 Task: Find connections with filter location Frenda with filter topic #Marketingwith filter profile language English with filter current company Kronos Incorporated with filter school Presidency College with filter industry Wholesale Import and Export with filter service category Web Design with filter keywords title Scrum Master
Action: Mouse moved to (560, 78)
Screenshot: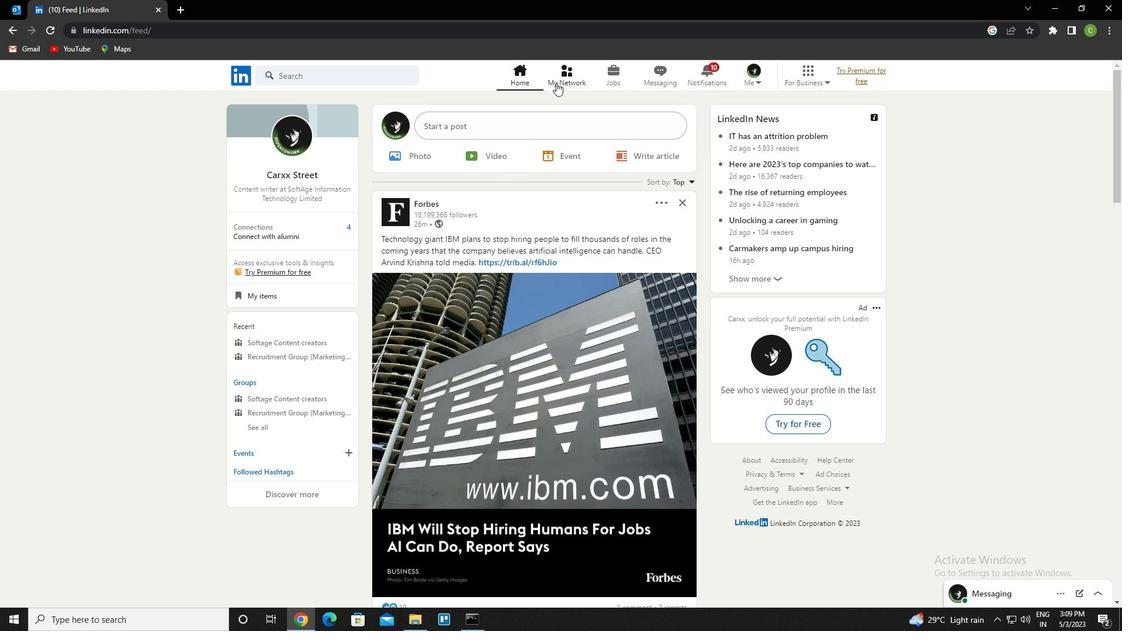 
Action: Mouse pressed left at (560, 78)
Screenshot: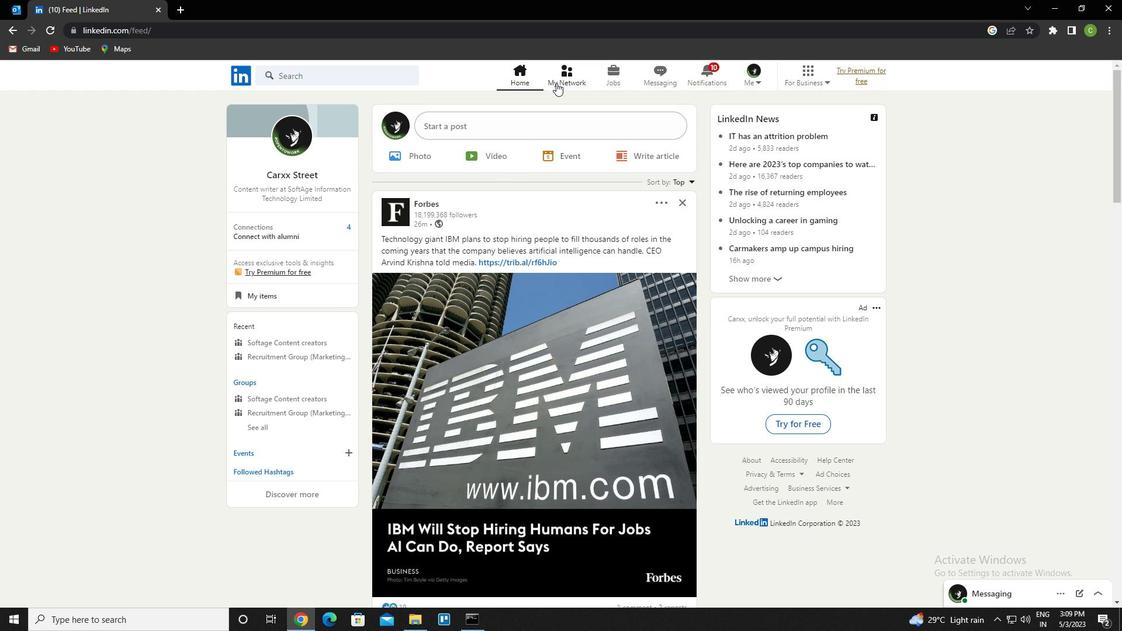 
Action: Mouse moved to (360, 145)
Screenshot: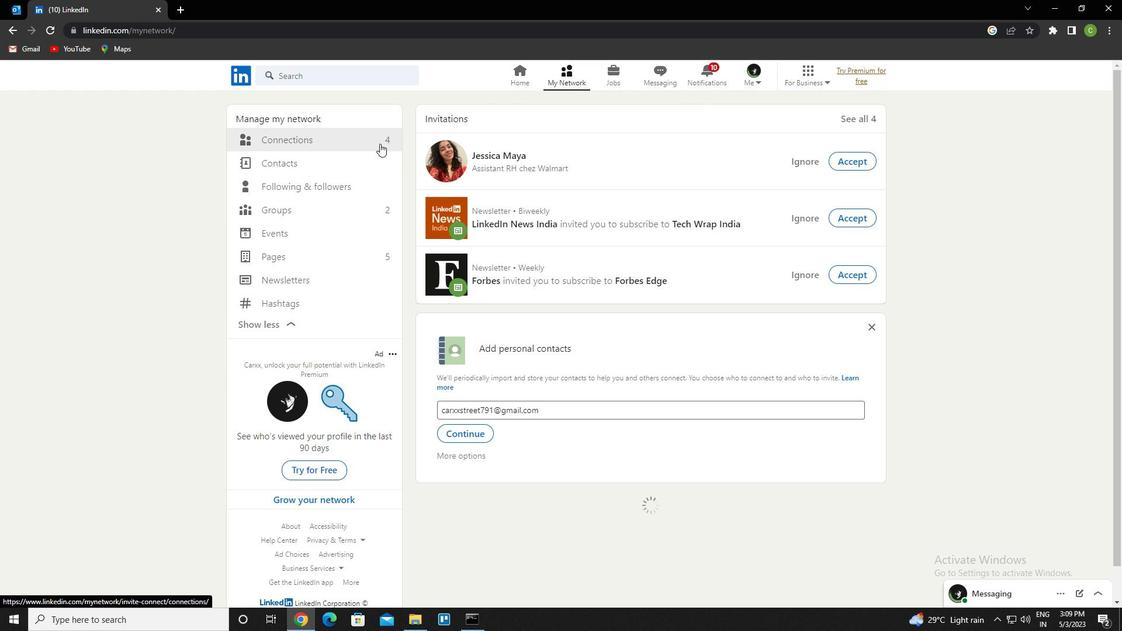 
Action: Mouse pressed left at (360, 145)
Screenshot: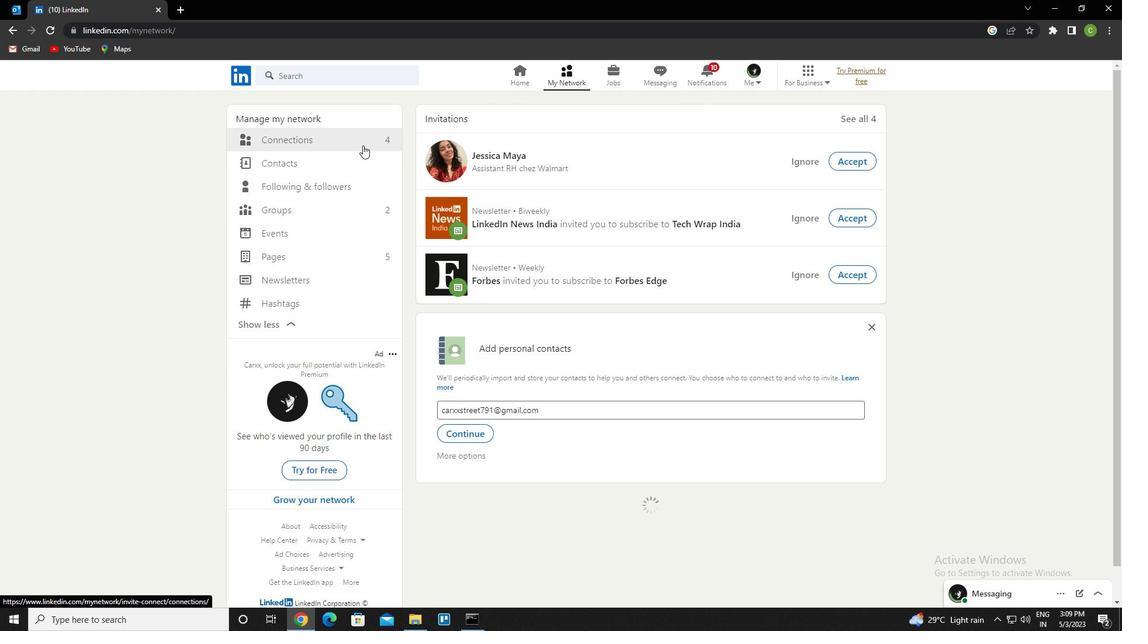 
Action: Mouse moved to (649, 143)
Screenshot: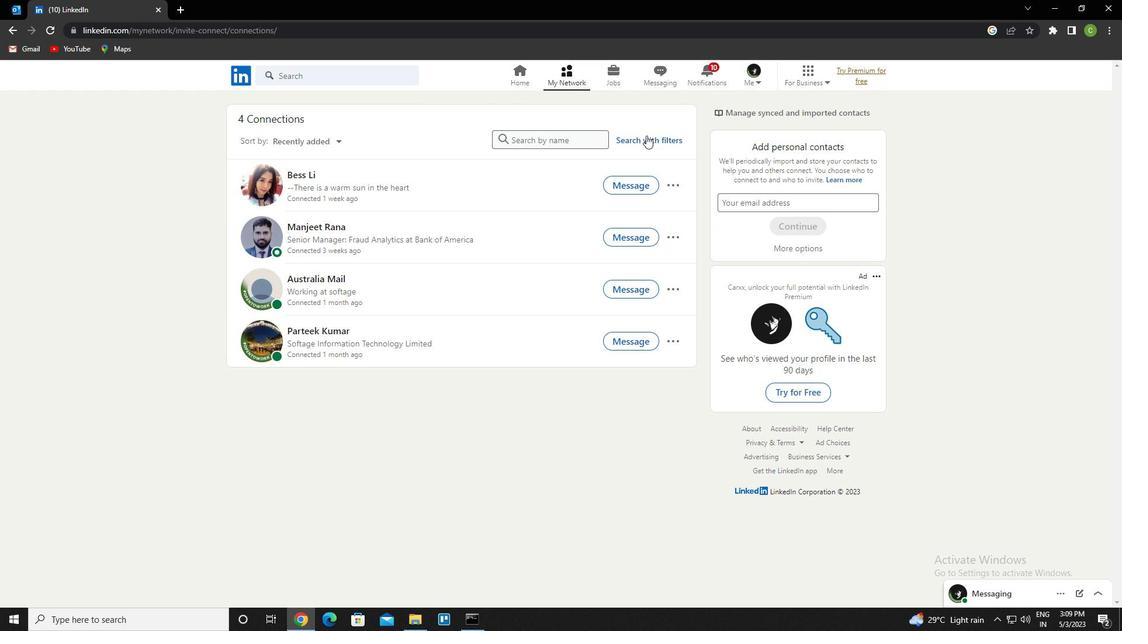 
Action: Mouse pressed left at (649, 143)
Screenshot: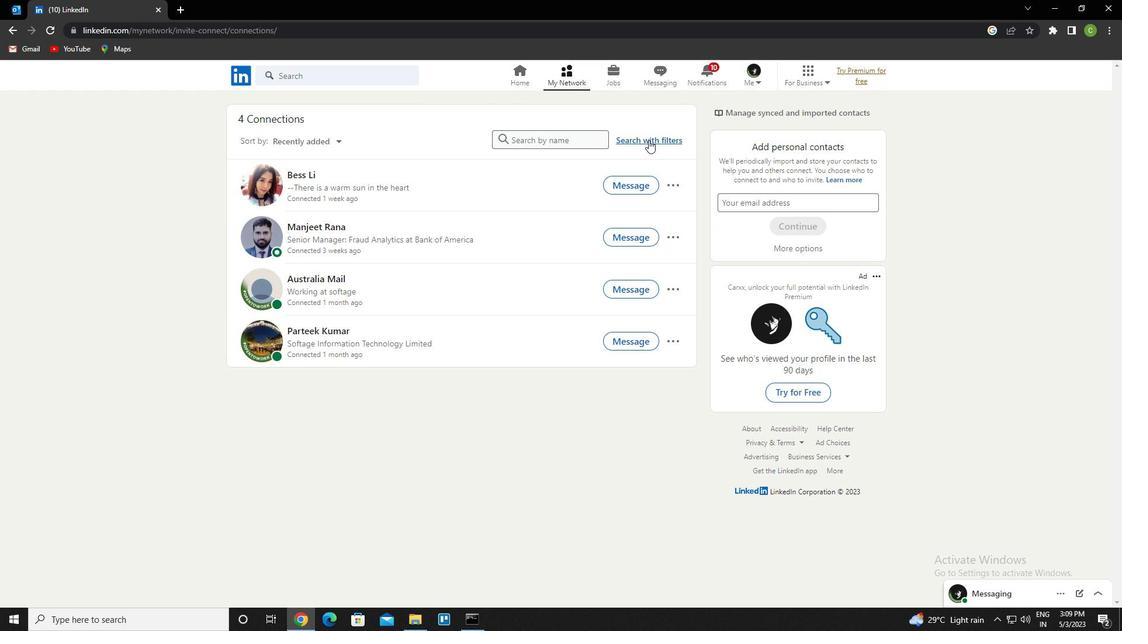 
Action: Mouse moved to (605, 114)
Screenshot: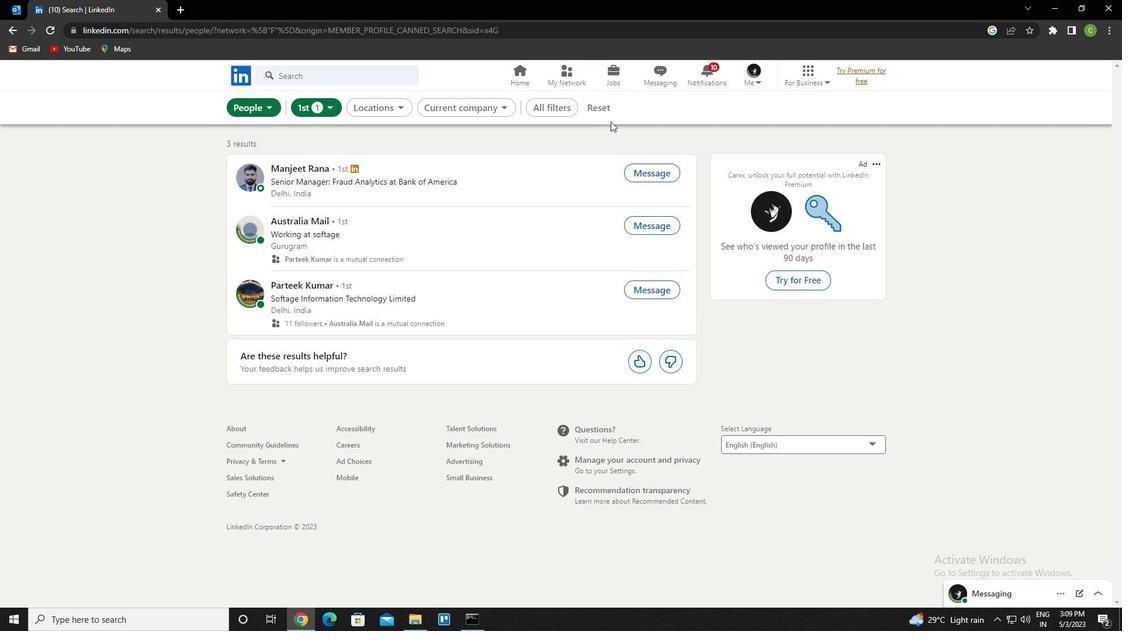 
Action: Mouse pressed left at (605, 114)
Screenshot: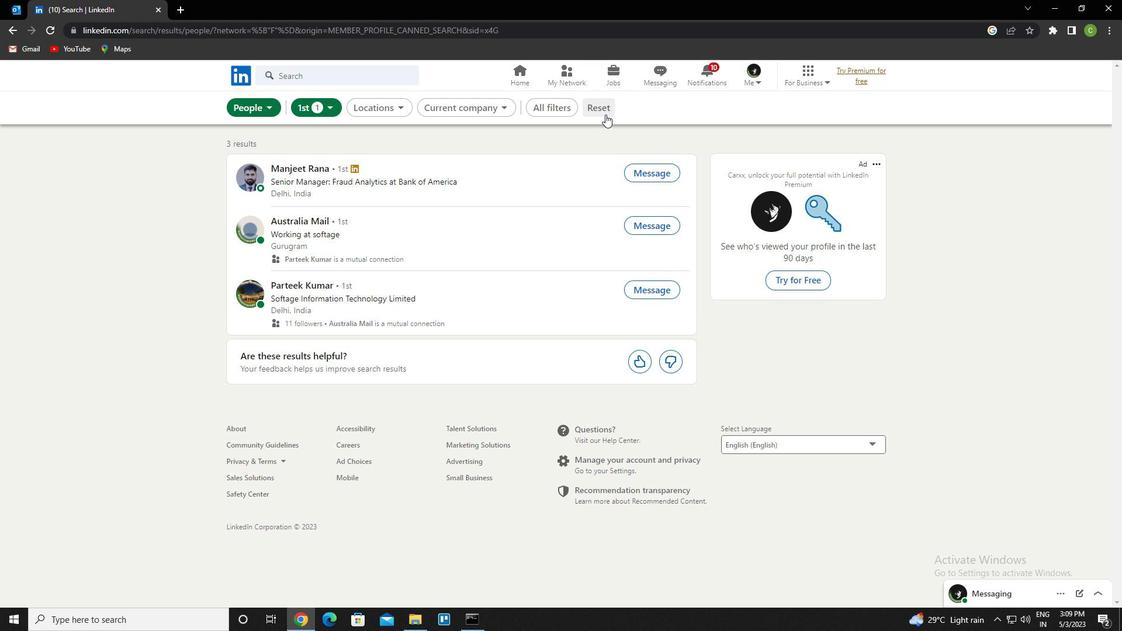 
Action: Mouse moved to (588, 105)
Screenshot: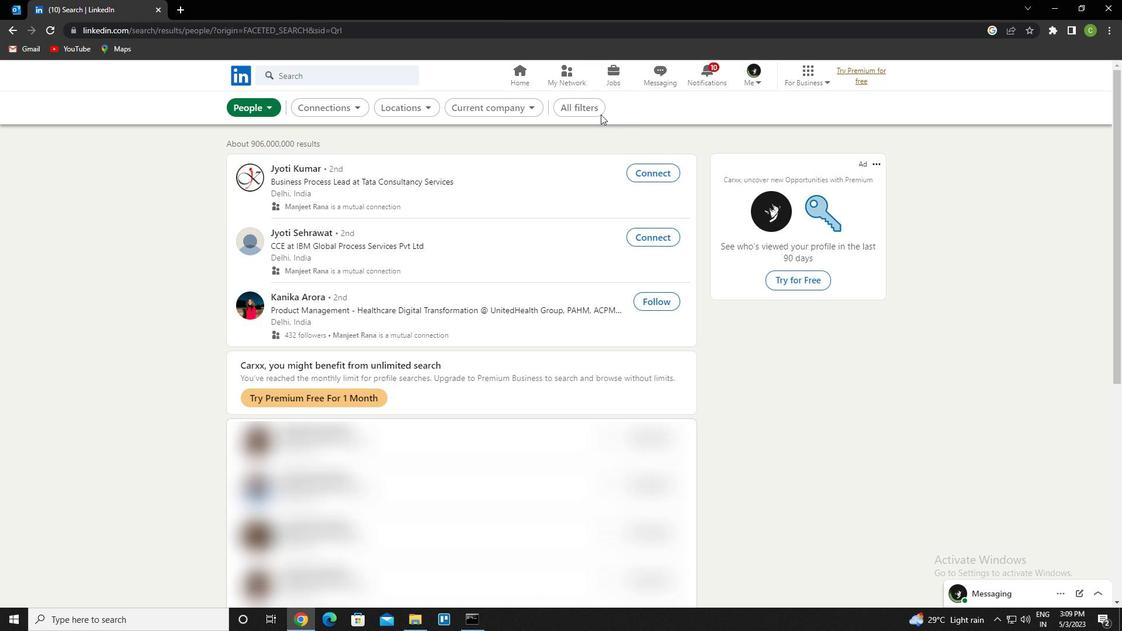 
Action: Mouse pressed left at (588, 105)
Screenshot: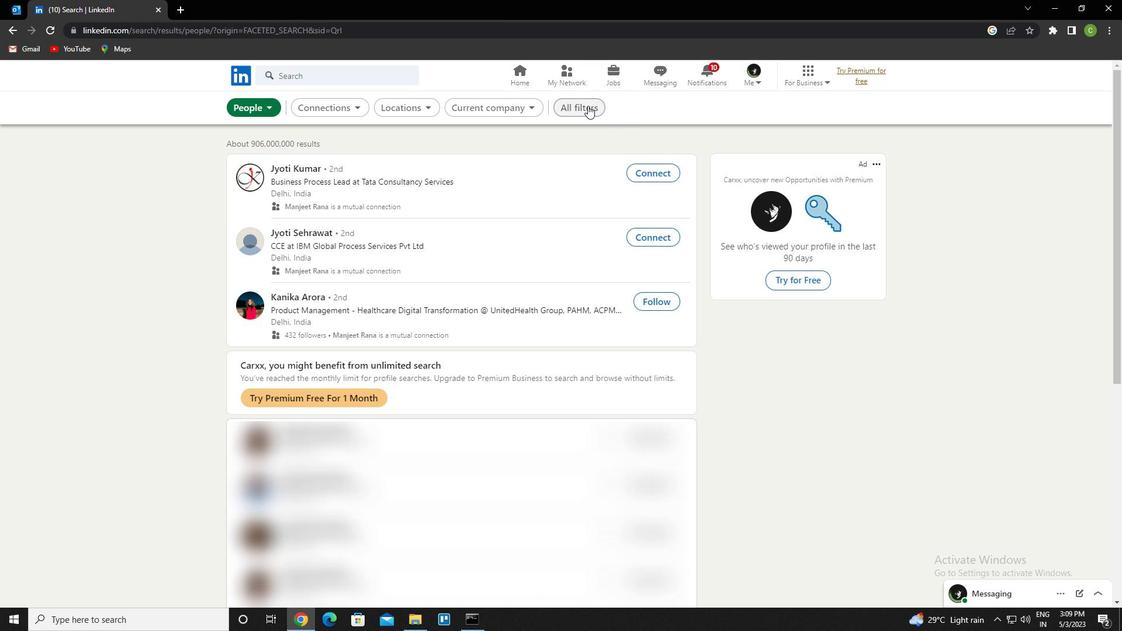 
Action: Mouse moved to (947, 381)
Screenshot: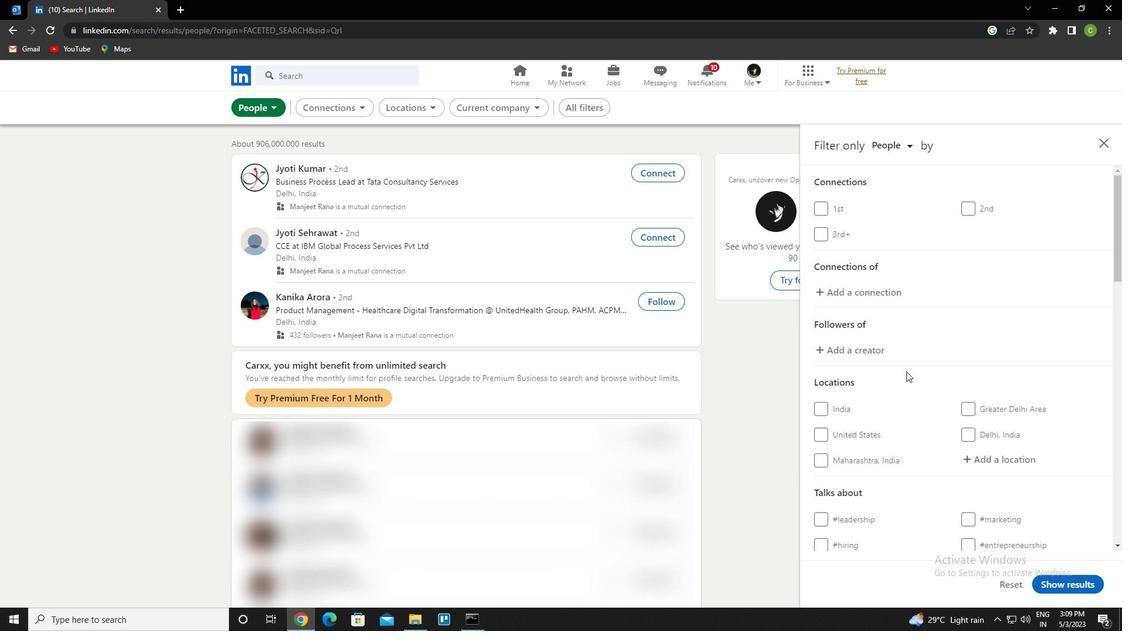 
Action: Mouse scrolled (947, 380) with delta (0, 0)
Screenshot: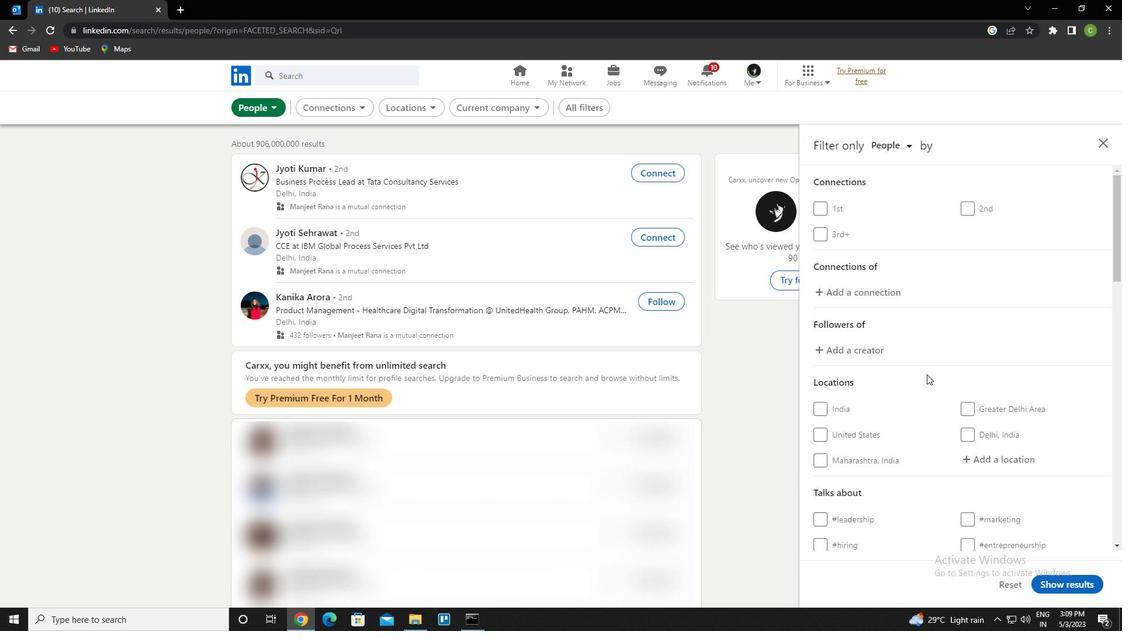 
Action: Mouse moved to (947, 381)
Screenshot: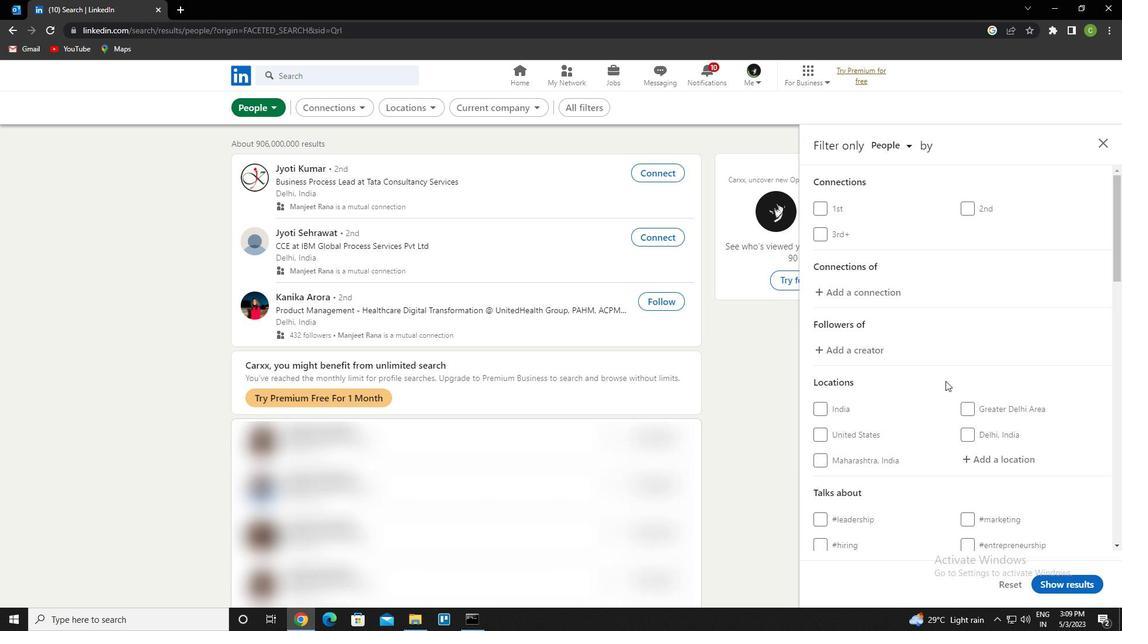 
Action: Mouse scrolled (947, 380) with delta (0, 0)
Screenshot: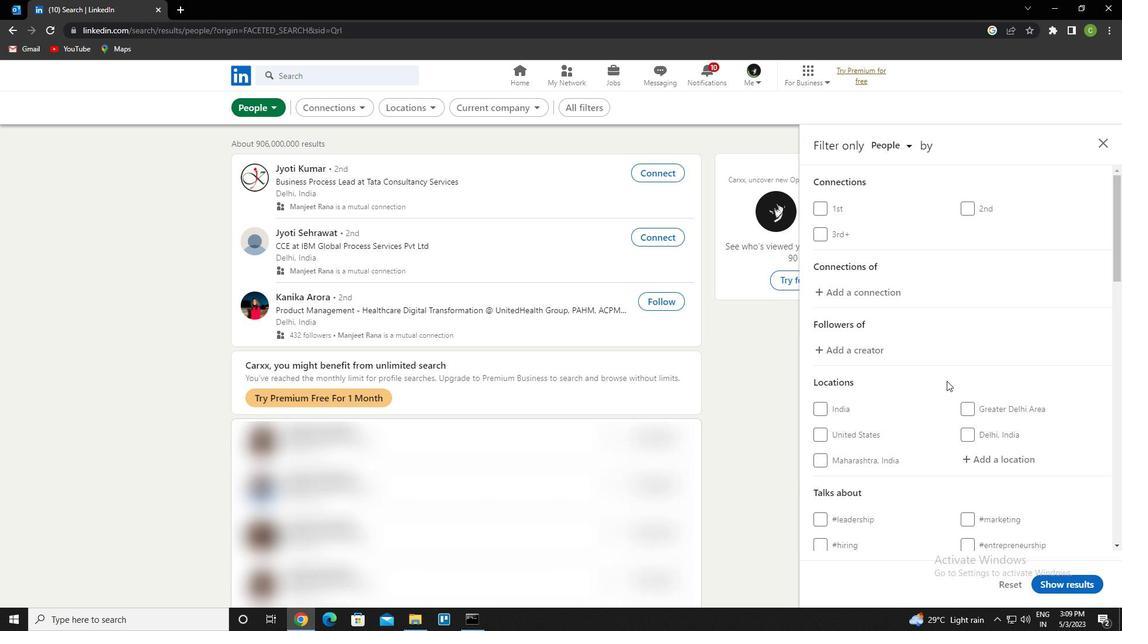 
Action: Mouse moved to (991, 340)
Screenshot: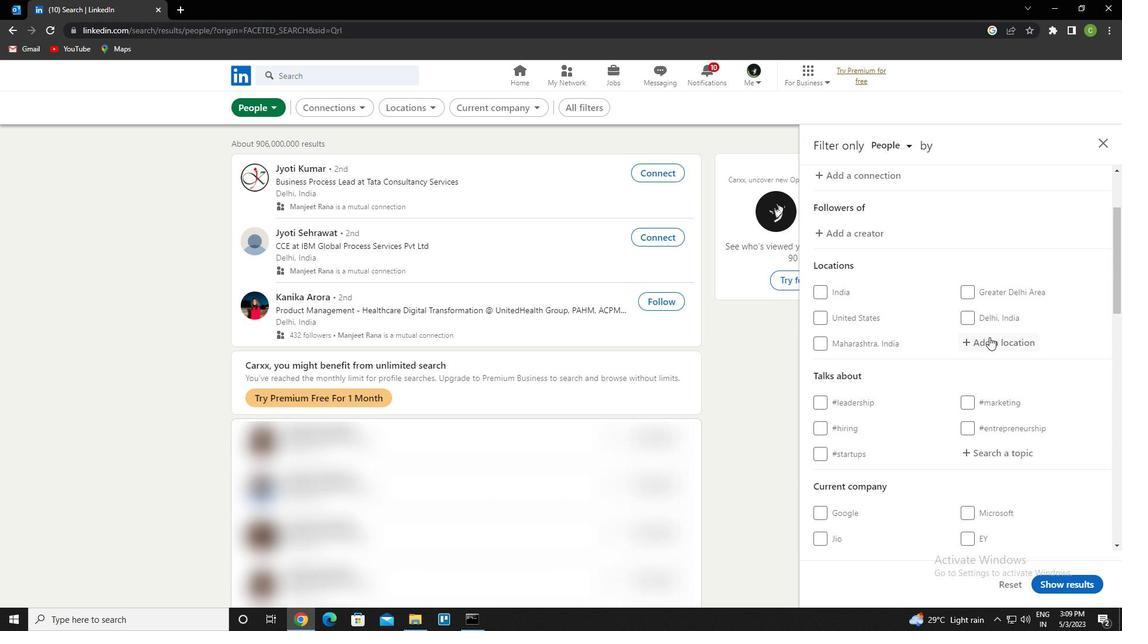 
Action: Mouse pressed left at (991, 340)
Screenshot: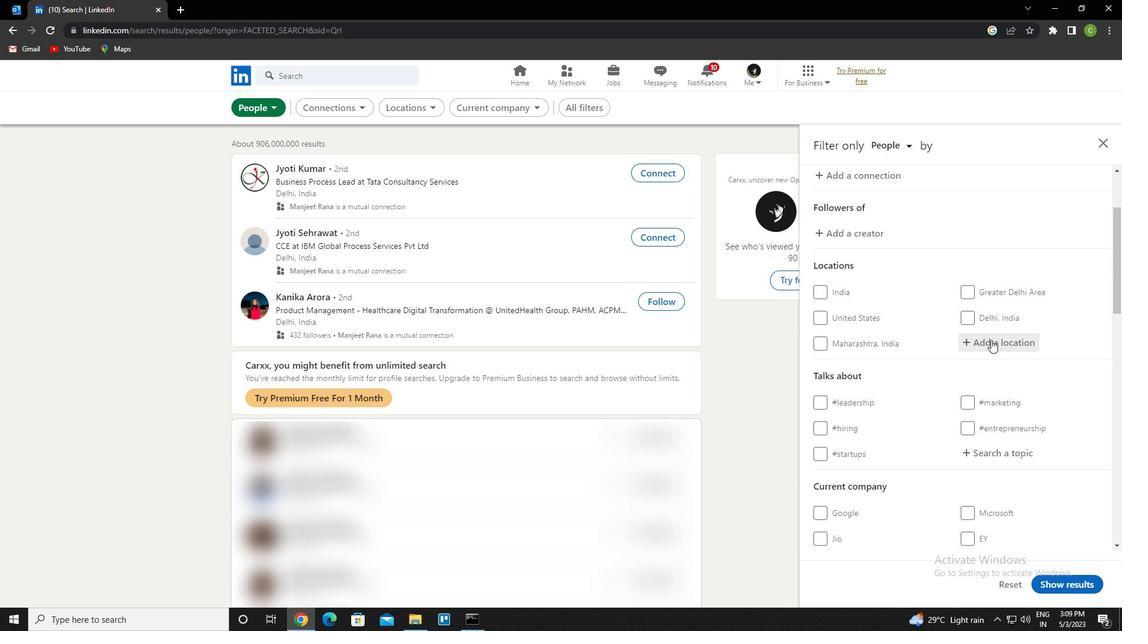 
Action: Key pressed <Key.caps_lock>f<Key.caps_lock>renda<Key.down><Key.enter>
Screenshot: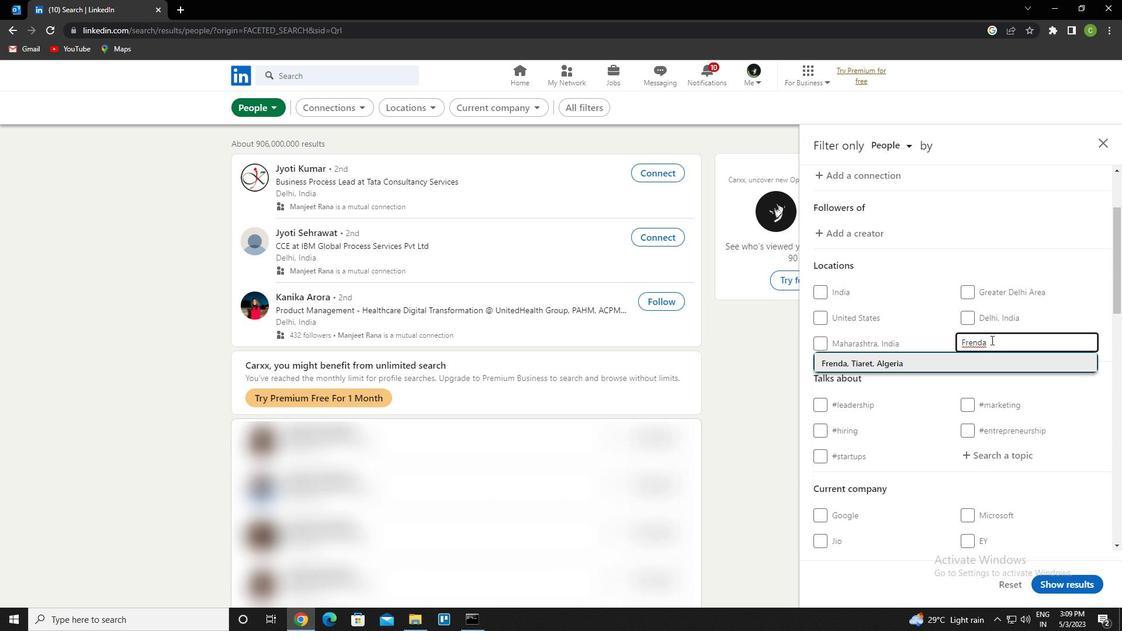 
Action: Mouse scrolled (991, 339) with delta (0, 0)
Screenshot: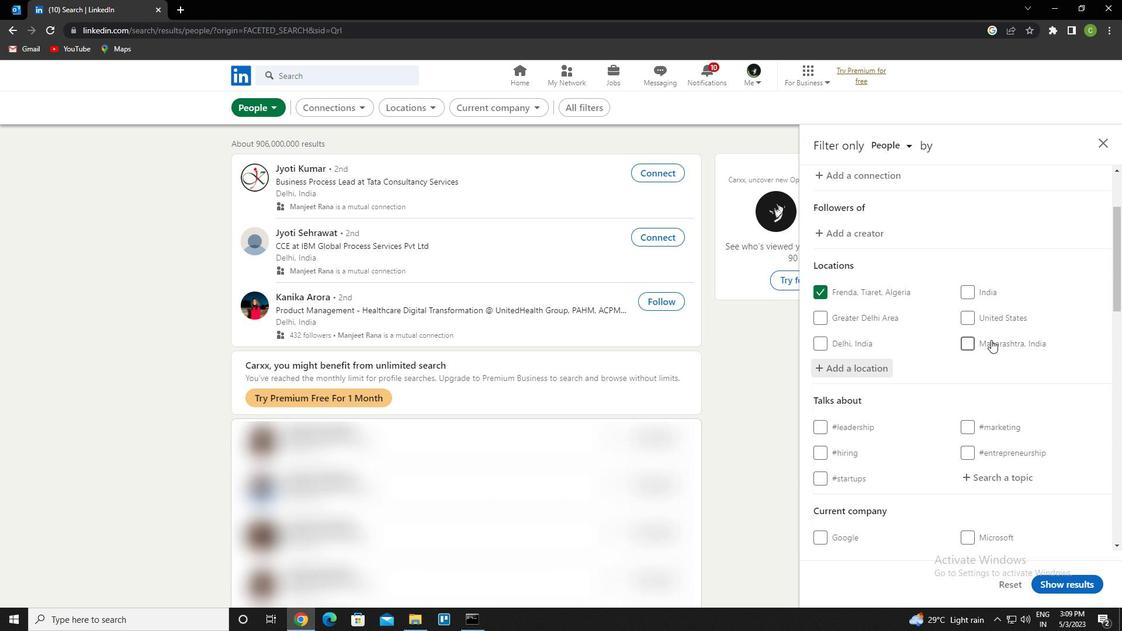 
Action: Mouse scrolled (991, 339) with delta (0, 0)
Screenshot: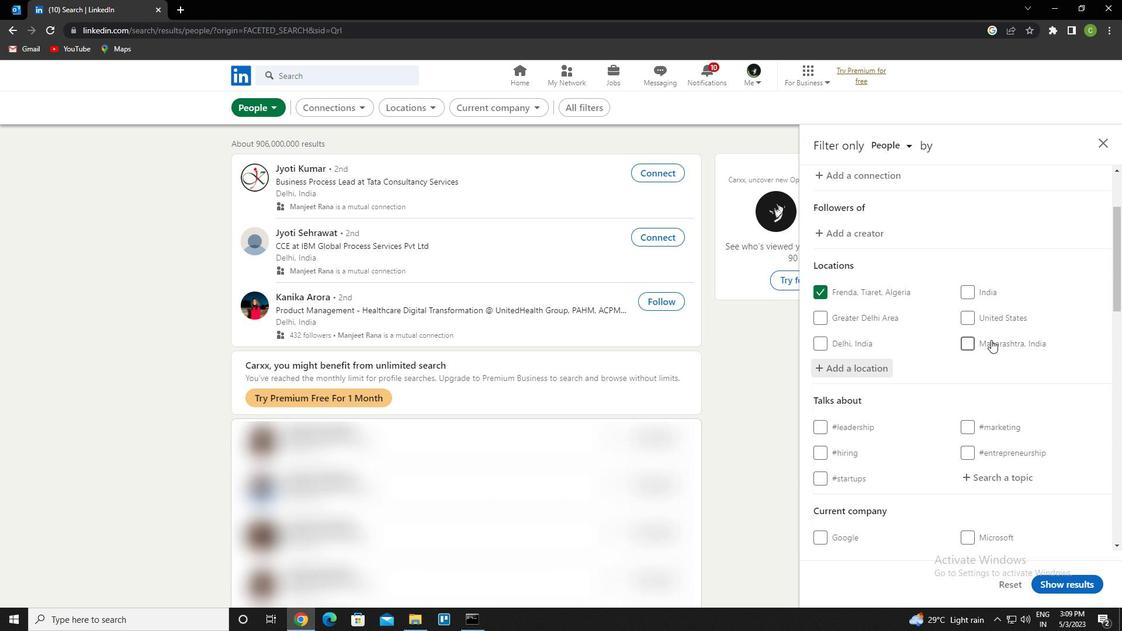 
Action: Mouse moved to (1010, 360)
Screenshot: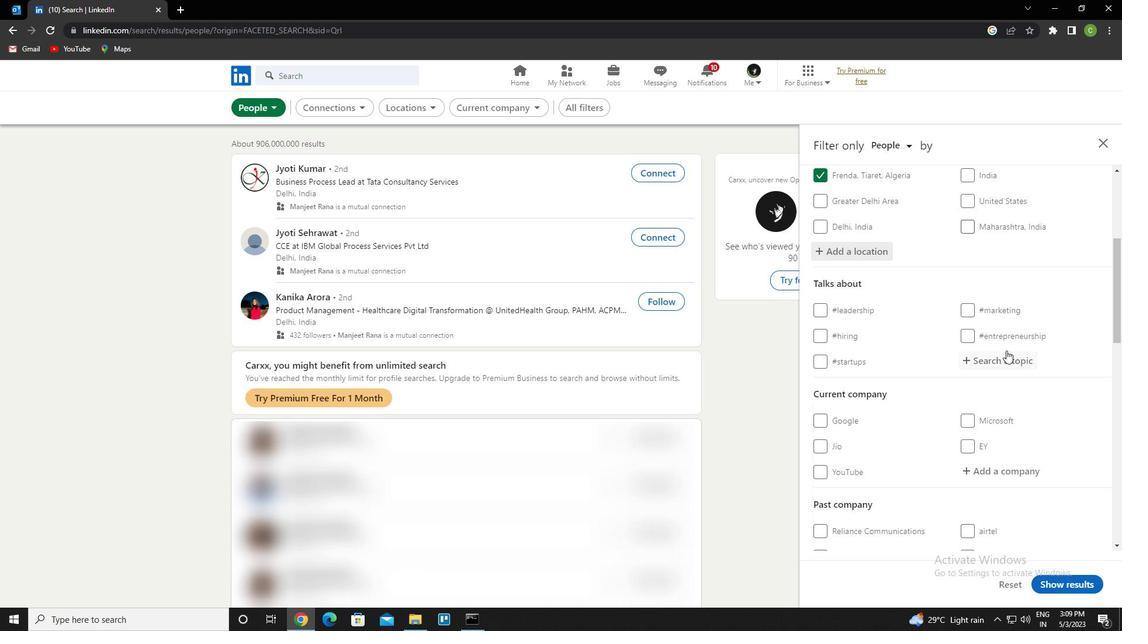 
Action: Mouse pressed left at (1010, 360)
Screenshot: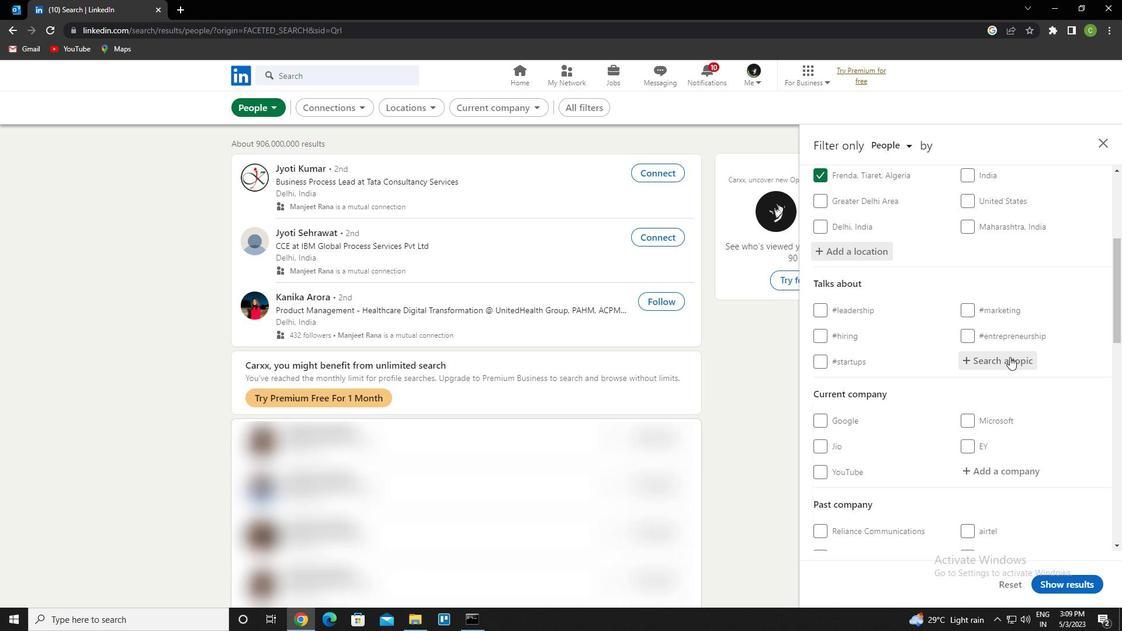 
Action: Key pressed marketing<Key.down><Key.enter>
Screenshot: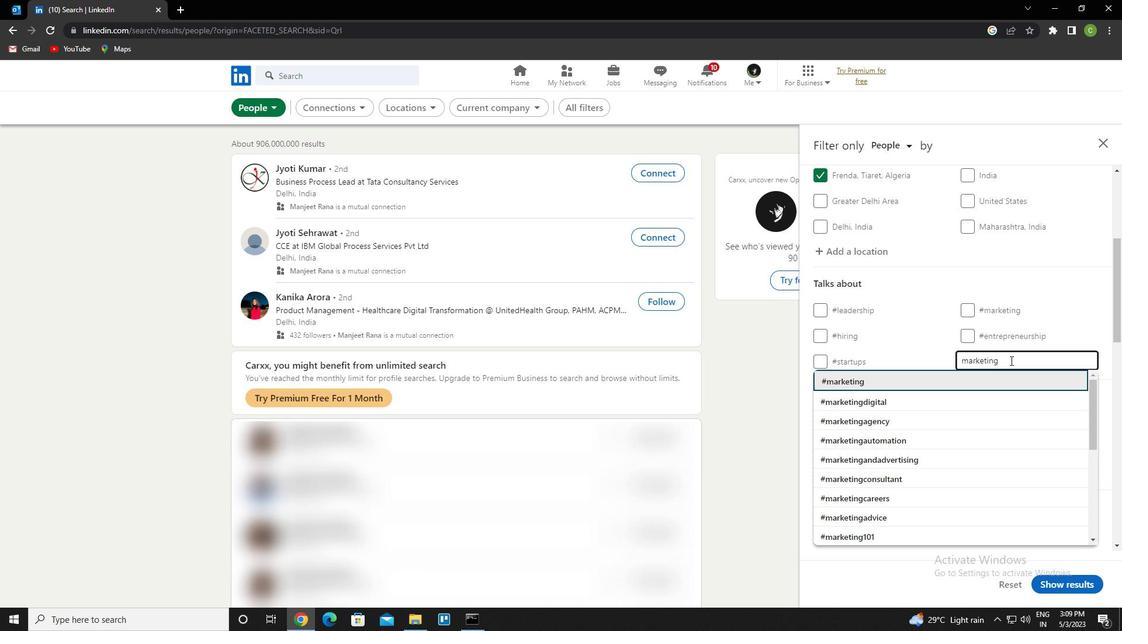 
Action: Mouse scrolled (1010, 360) with delta (0, 0)
Screenshot: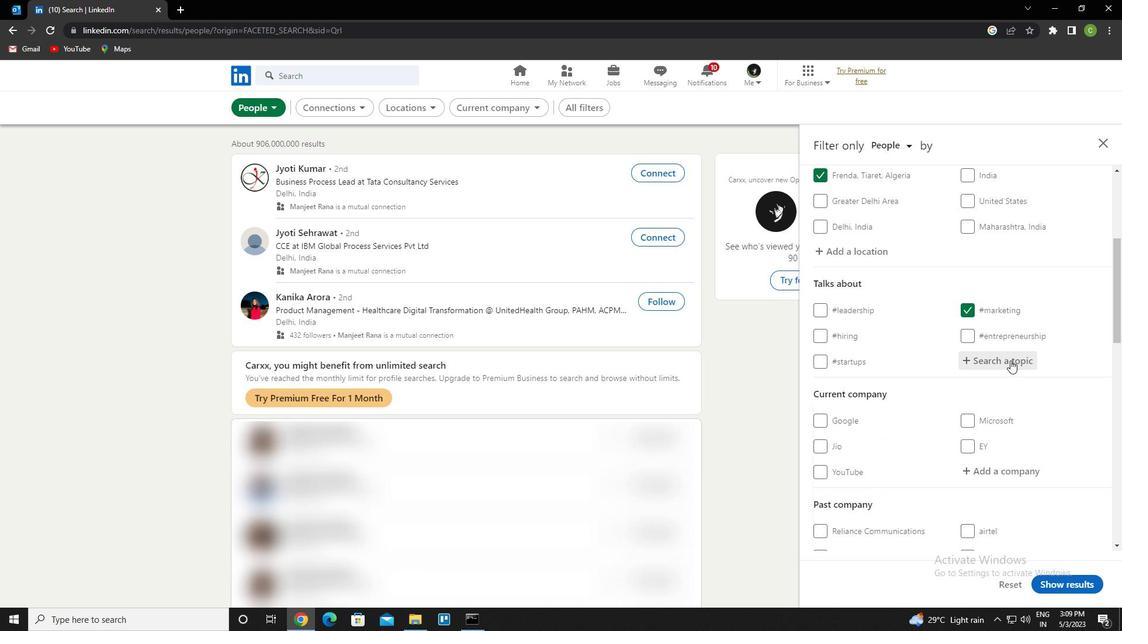 
Action: Mouse scrolled (1010, 360) with delta (0, 0)
Screenshot: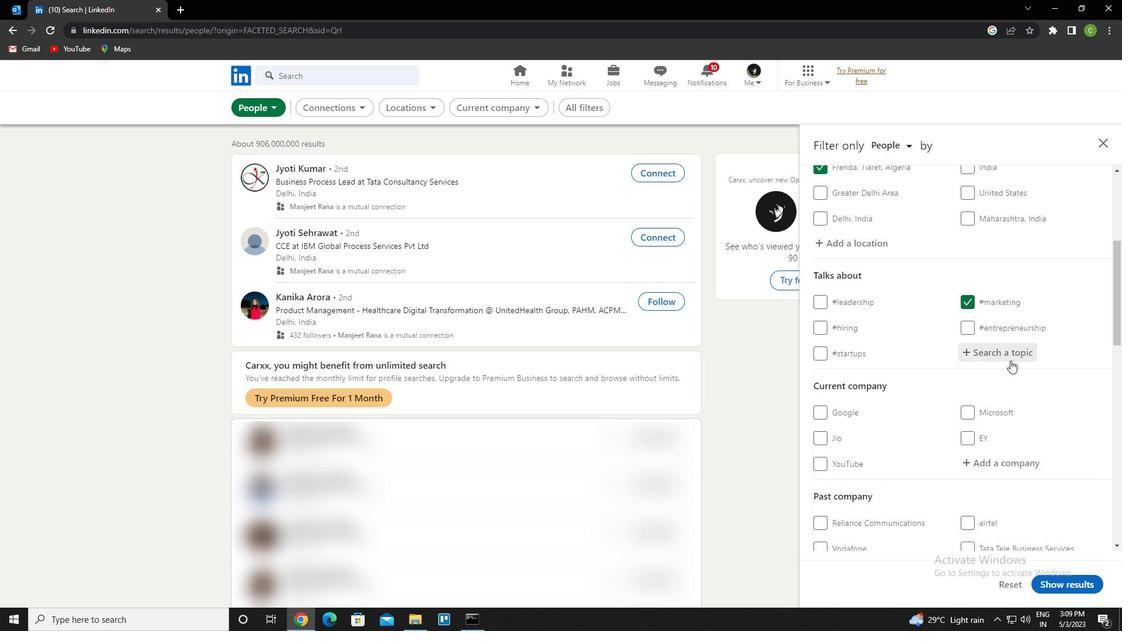 
Action: Mouse scrolled (1010, 360) with delta (0, 0)
Screenshot: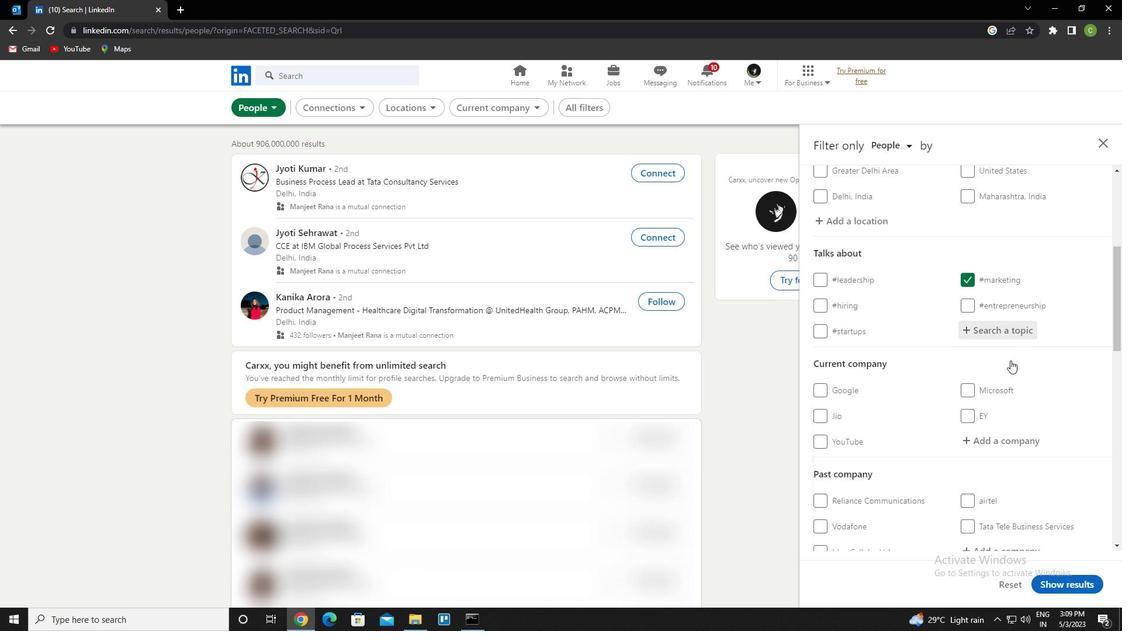 
Action: Mouse scrolled (1010, 360) with delta (0, 0)
Screenshot: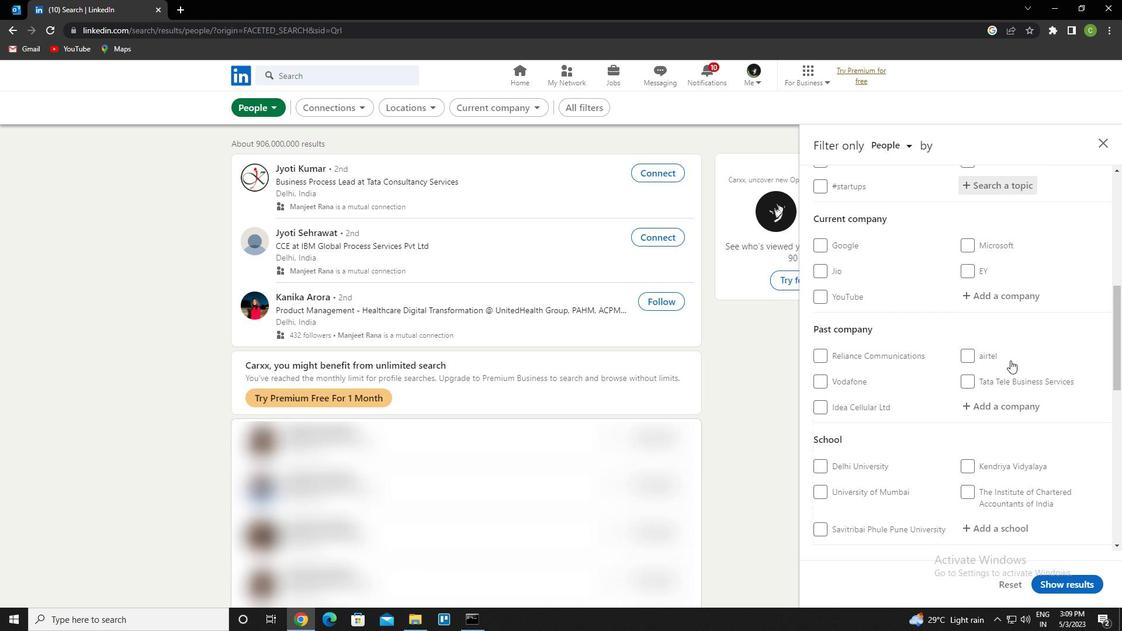 
Action: Mouse scrolled (1010, 360) with delta (0, 0)
Screenshot: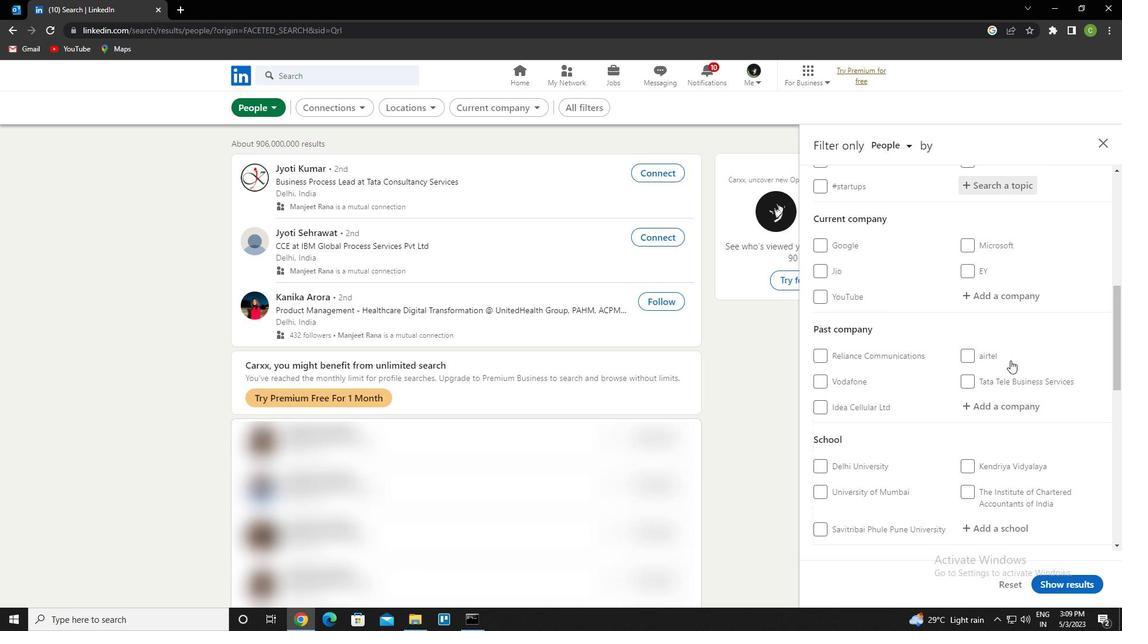 
Action: Mouse scrolled (1010, 360) with delta (0, 0)
Screenshot: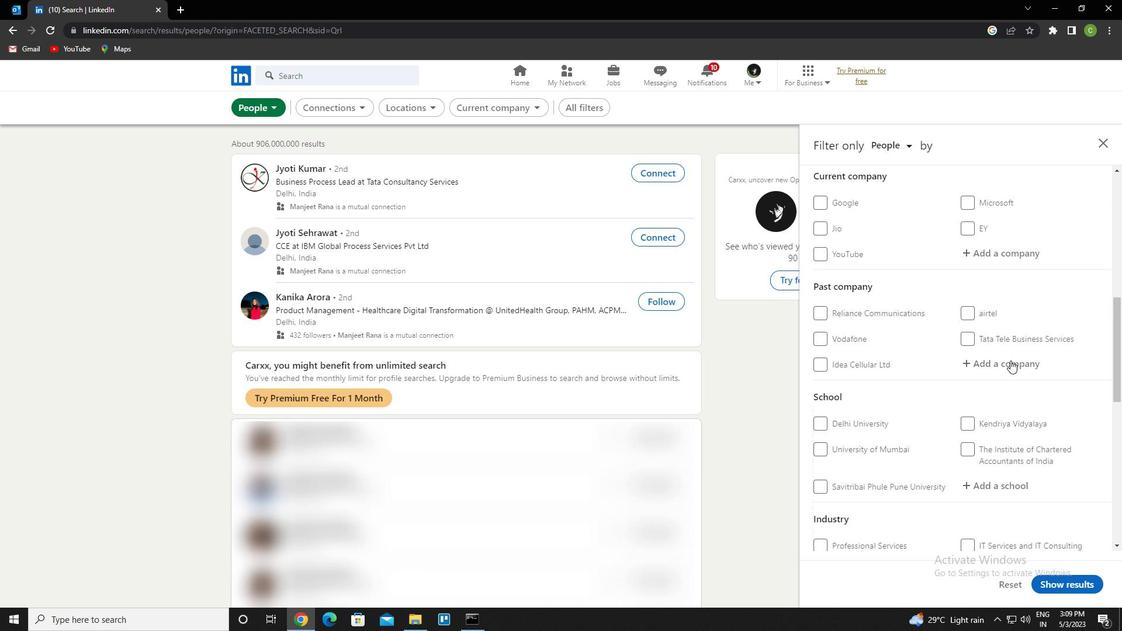 
Action: Mouse scrolled (1010, 360) with delta (0, 0)
Screenshot: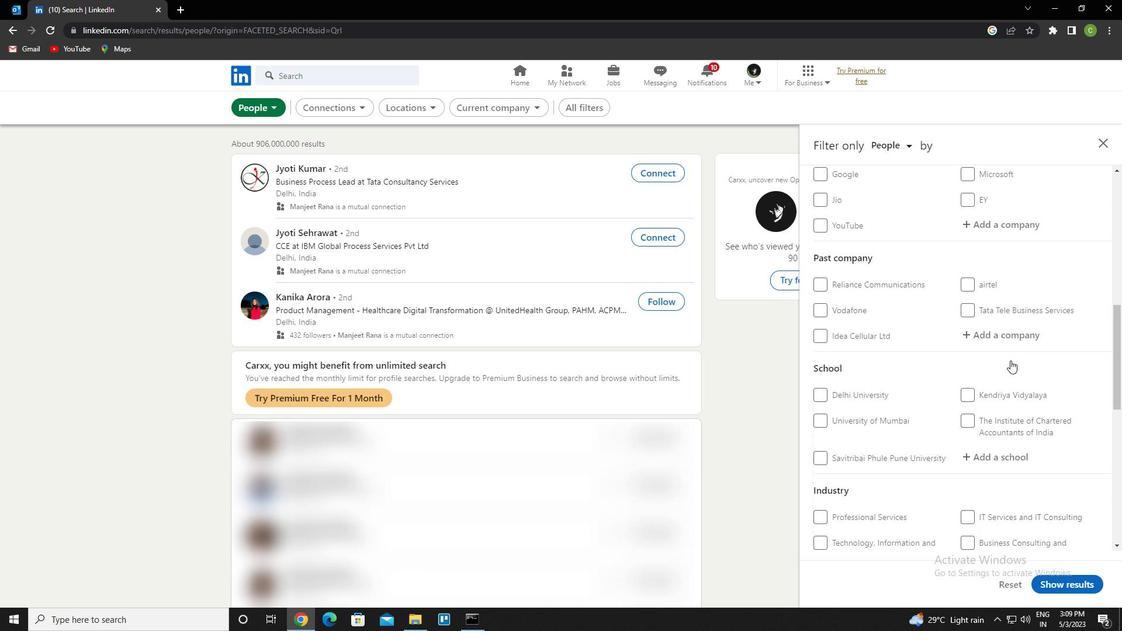 
Action: Mouse scrolled (1010, 360) with delta (0, 0)
Screenshot: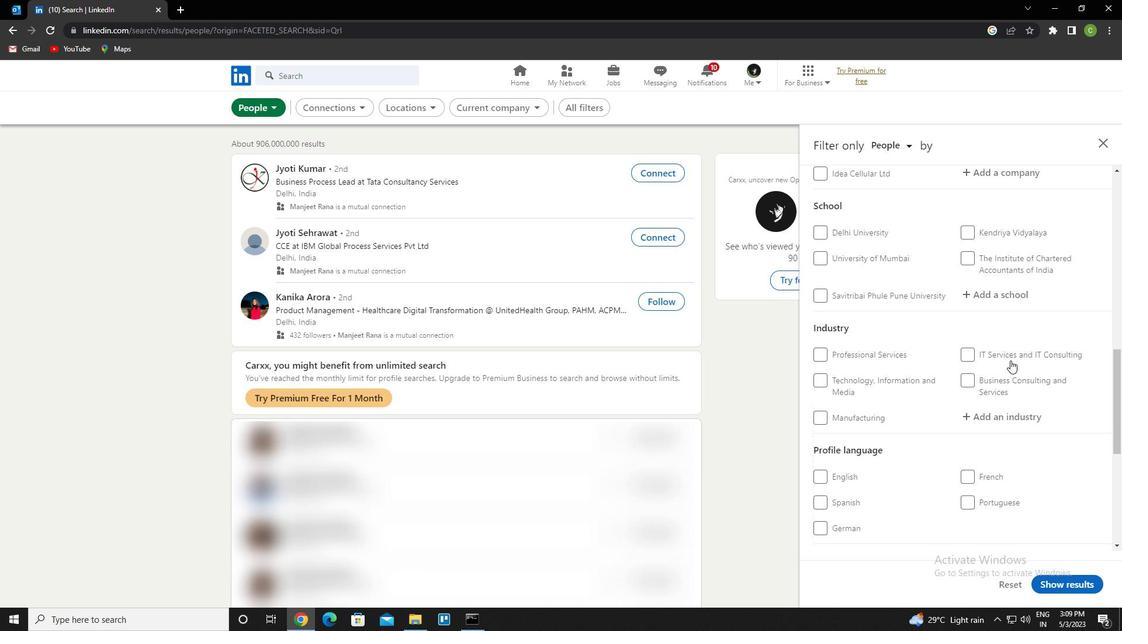 
Action: Mouse scrolled (1010, 360) with delta (0, 0)
Screenshot: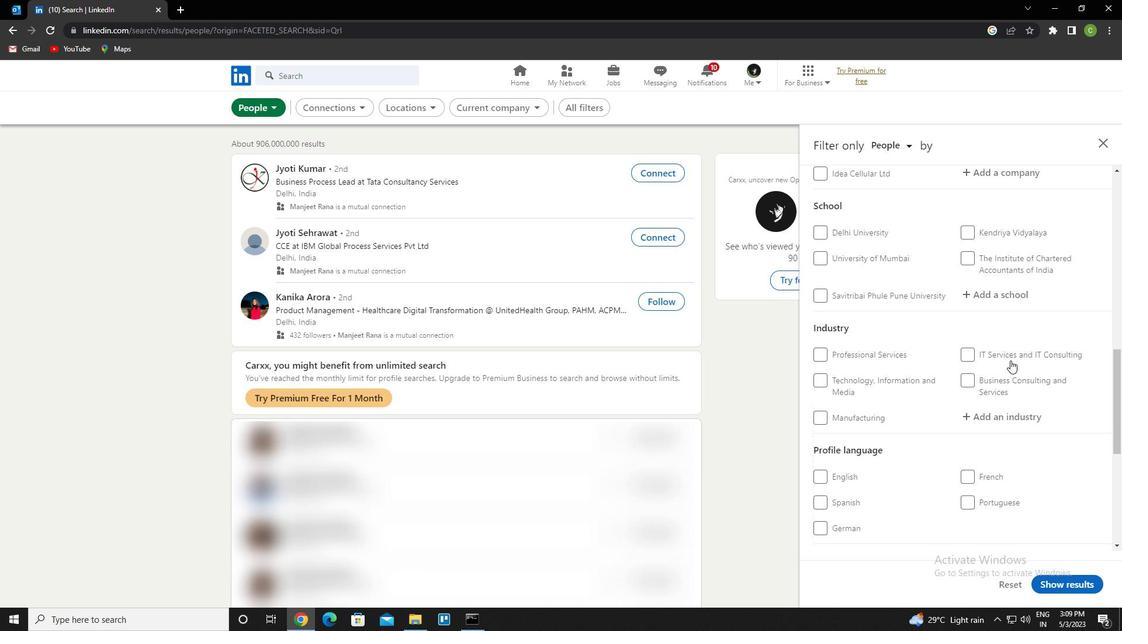 
Action: Mouse moved to (819, 363)
Screenshot: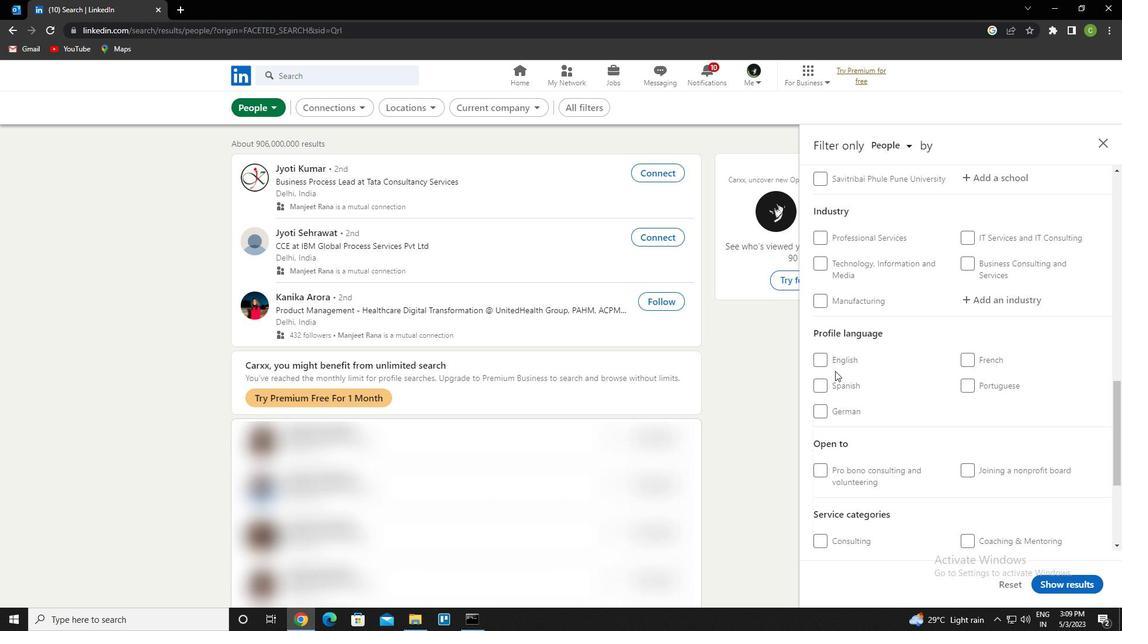 
Action: Mouse pressed left at (819, 363)
Screenshot: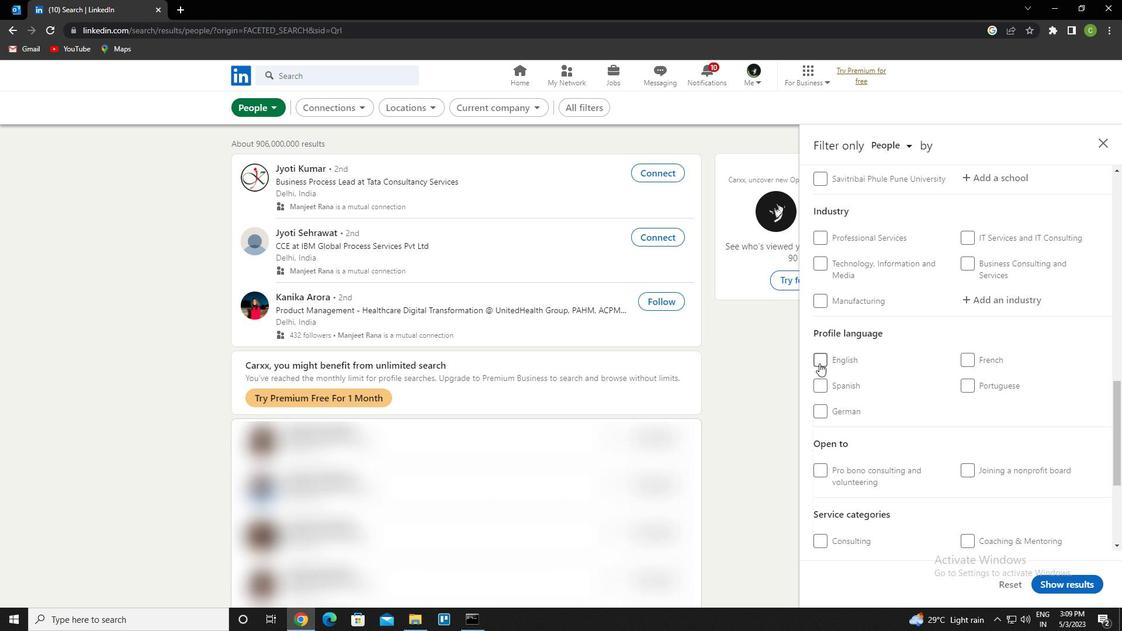 
Action: Mouse moved to (860, 389)
Screenshot: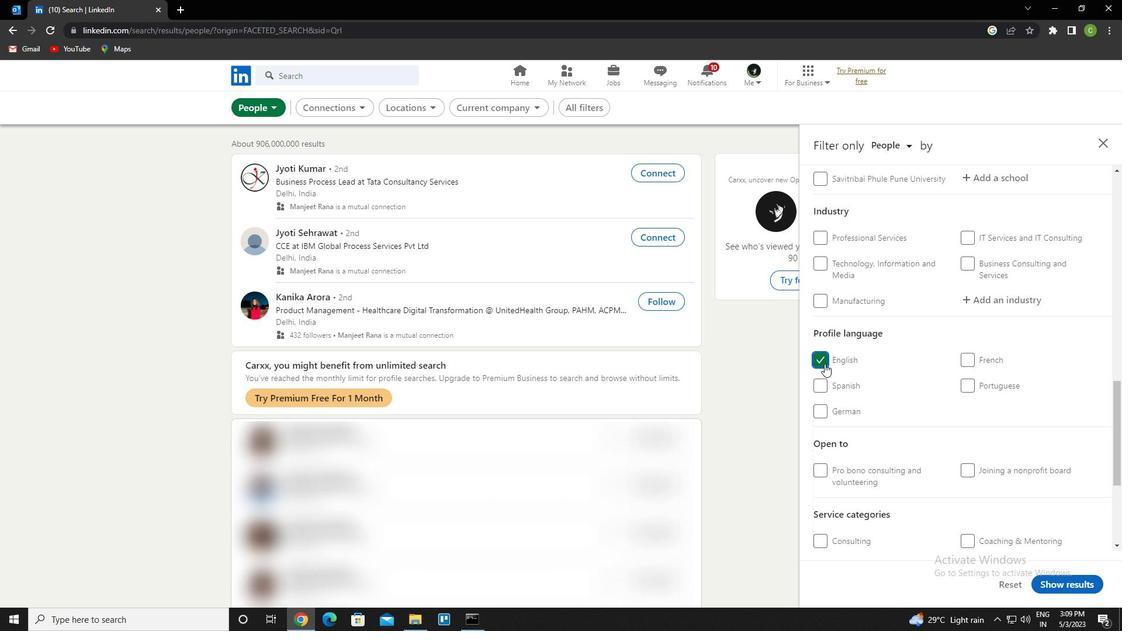 
Action: Mouse scrolled (860, 389) with delta (0, 0)
Screenshot: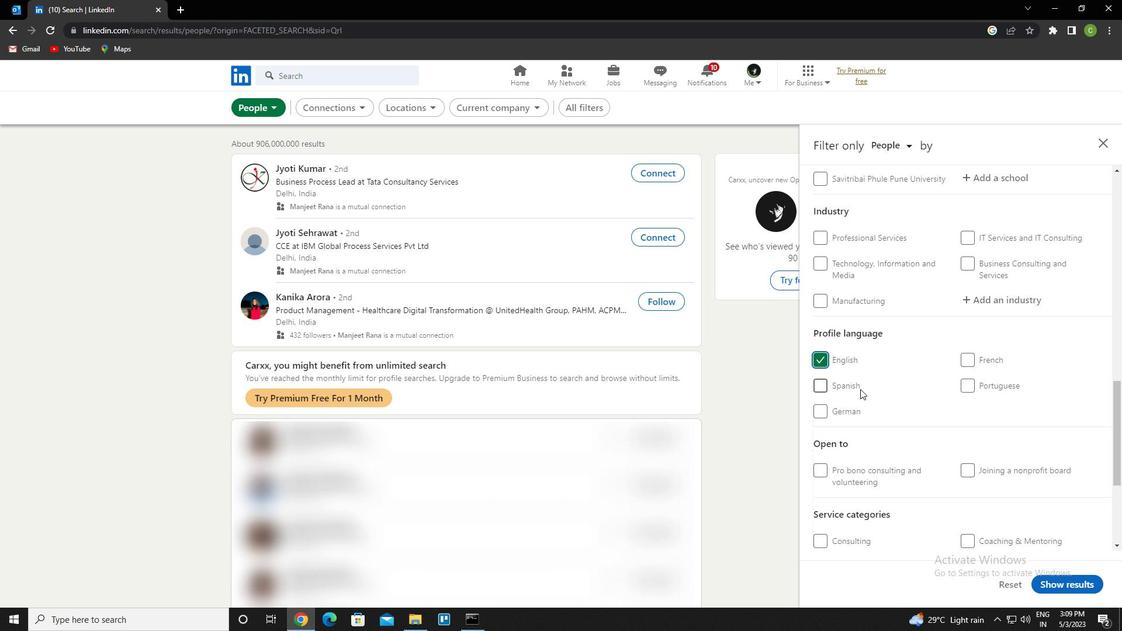 
Action: Mouse scrolled (860, 389) with delta (0, 0)
Screenshot: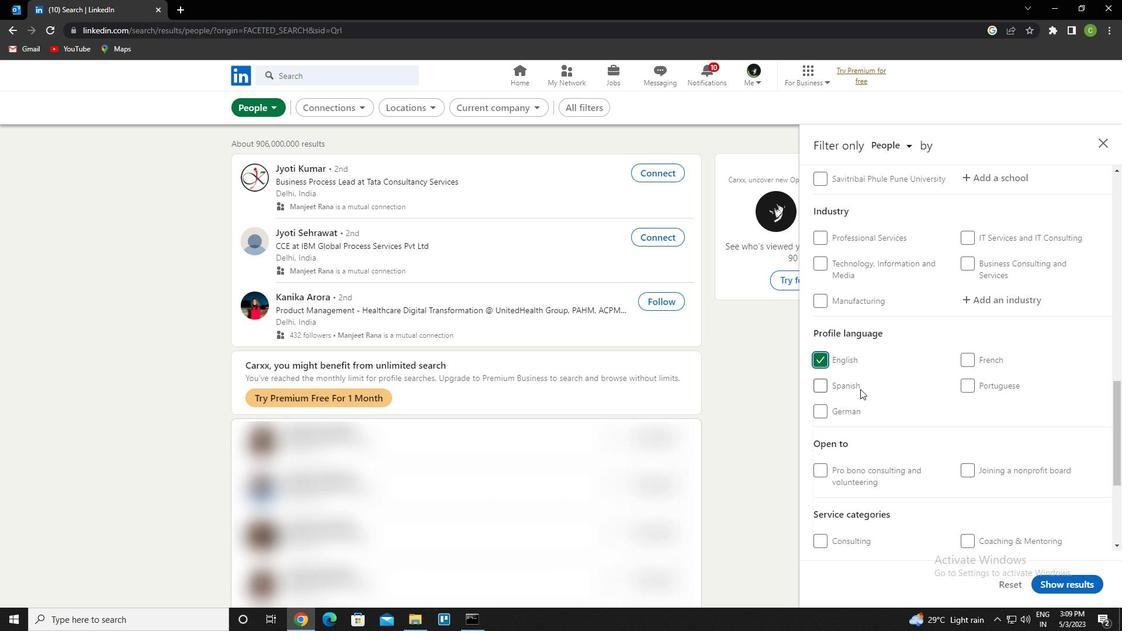
Action: Mouse scrolled (860, 389) with delta (0, 0)
Screenshot: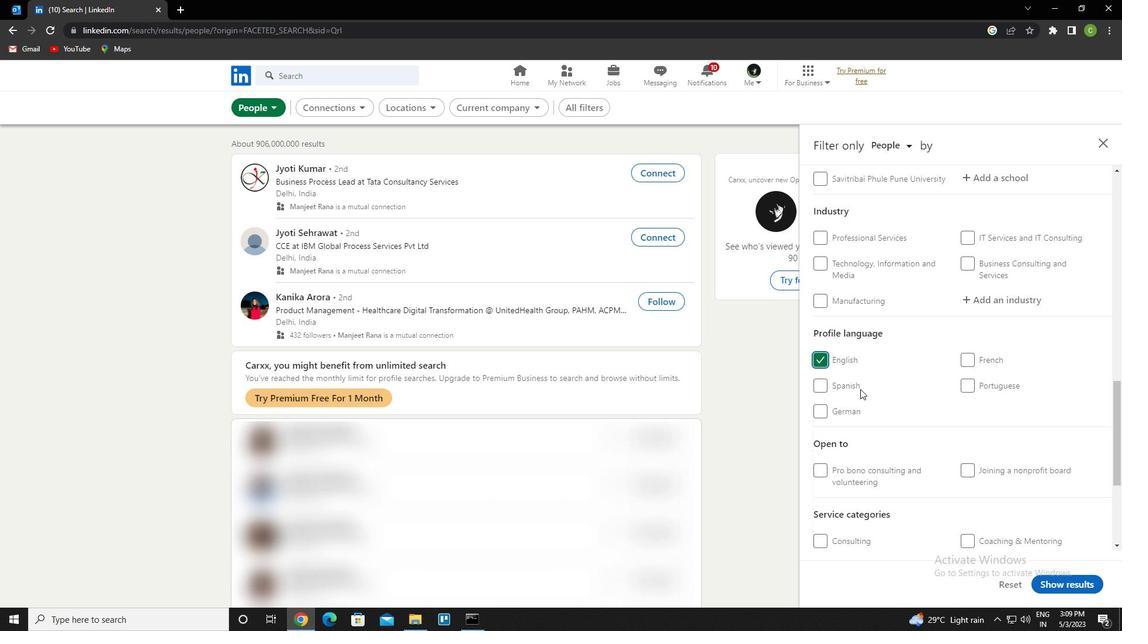 
Action: Mouse scrolled (860, 389) with delta (0, 0)
Screenshot: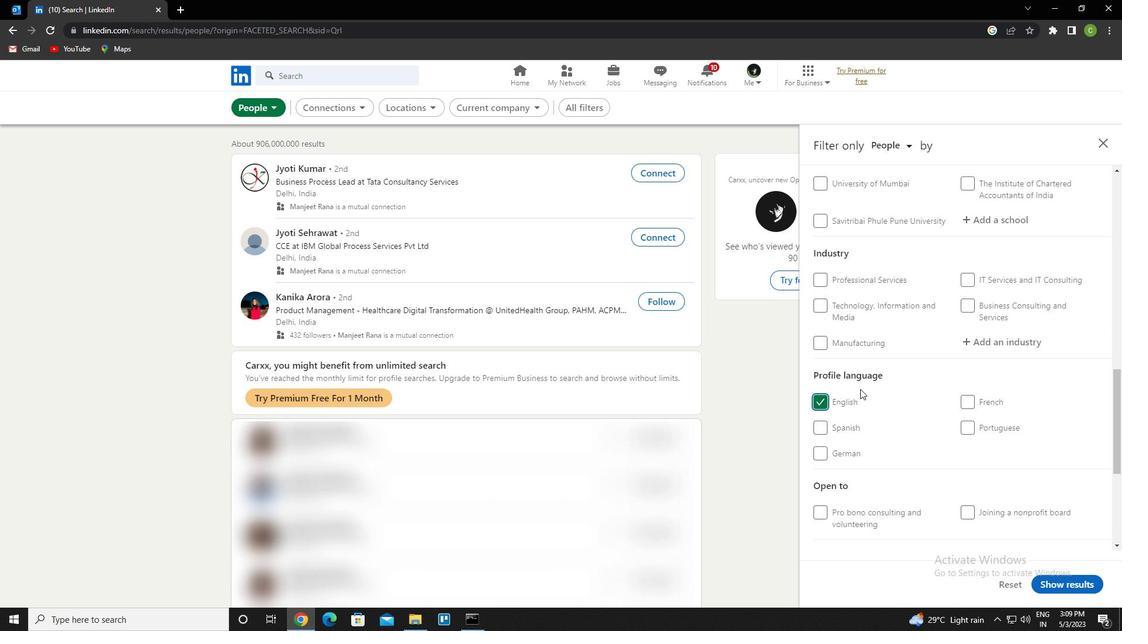 
Action: Mouse scrolled (860, 389) with delta (0, 0)
Screenshot: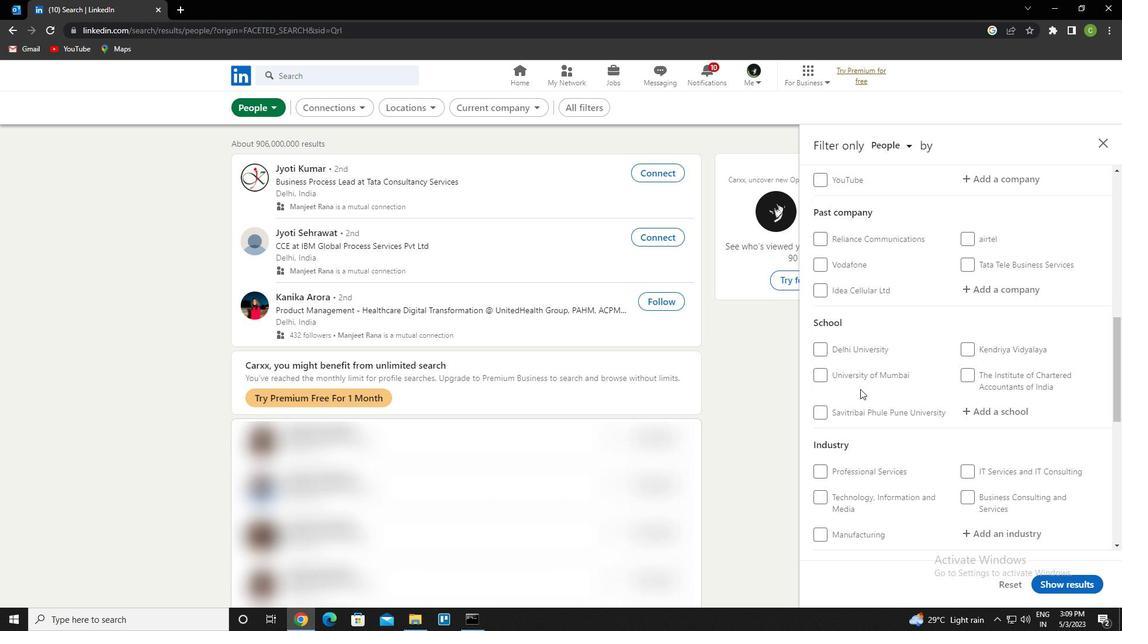 
Action: Mouse scrolled (860, 389) with delta (0, 0)
Screenshot: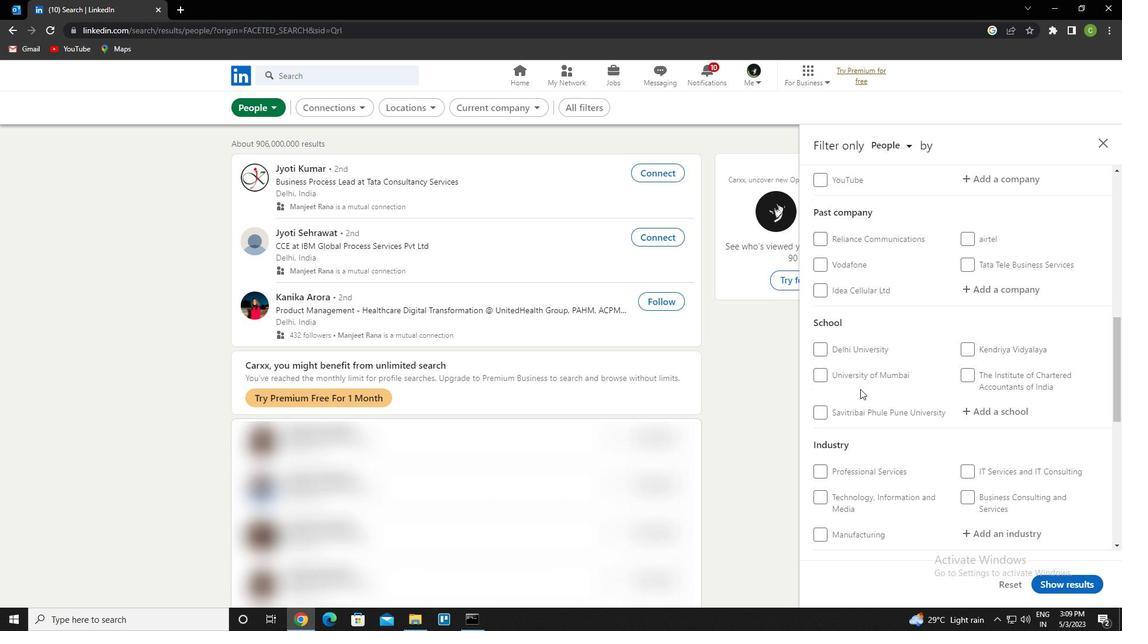 
Action: Mouse scrolled (860, 389) with delta (0, 0)
Screenshot: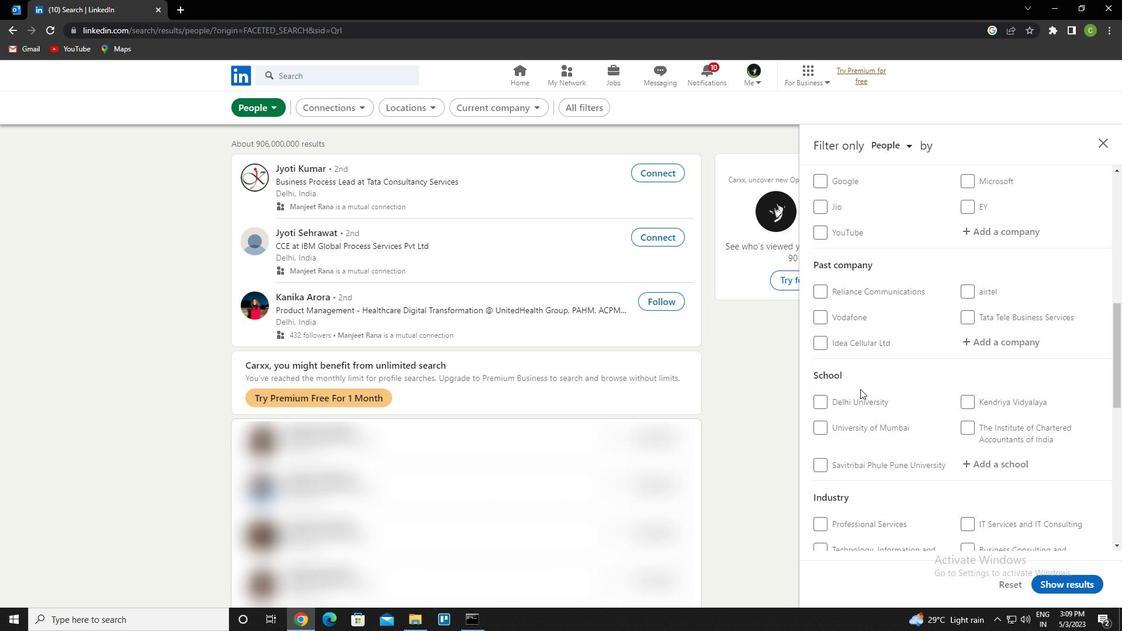 
Action: Mouse moved to (968, 347)
Screenshot: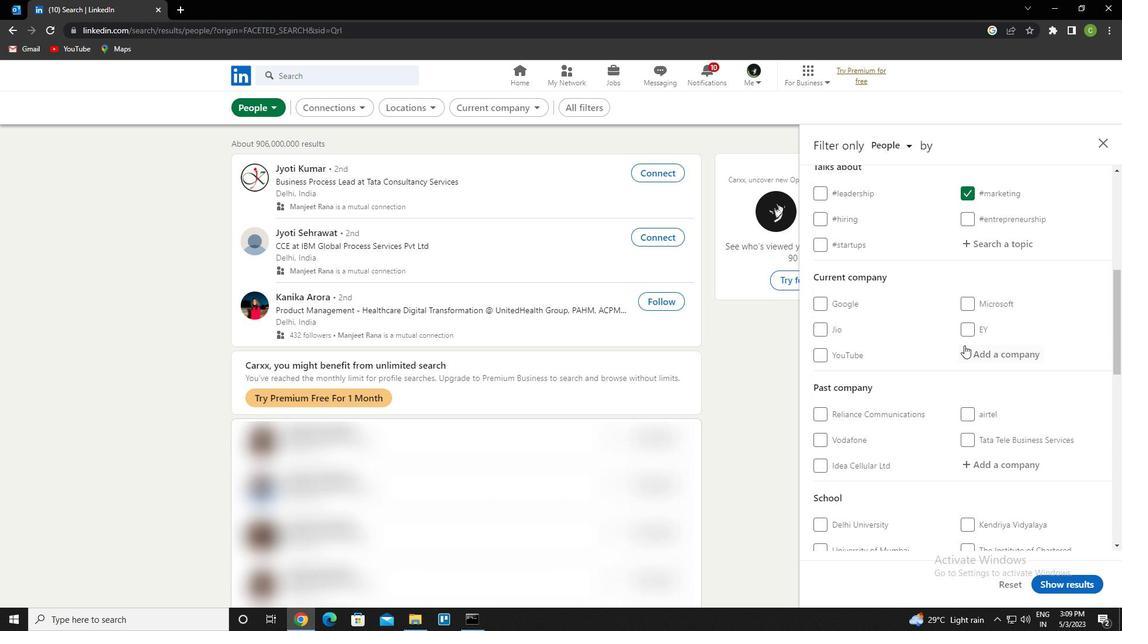 
Action: Mouse pressed left at (968, 347)
Screenshot: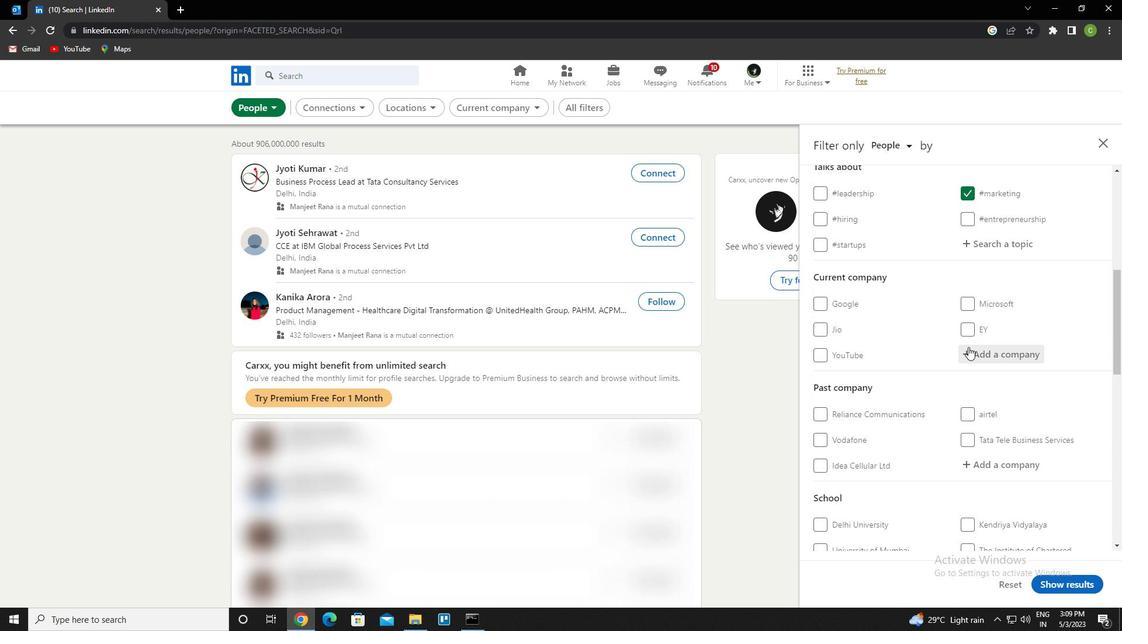 
Action: Key pressed <Key.caps_lock>k<Key.caps_lock>ronos<Key.down><Key.enter>
Screenshot: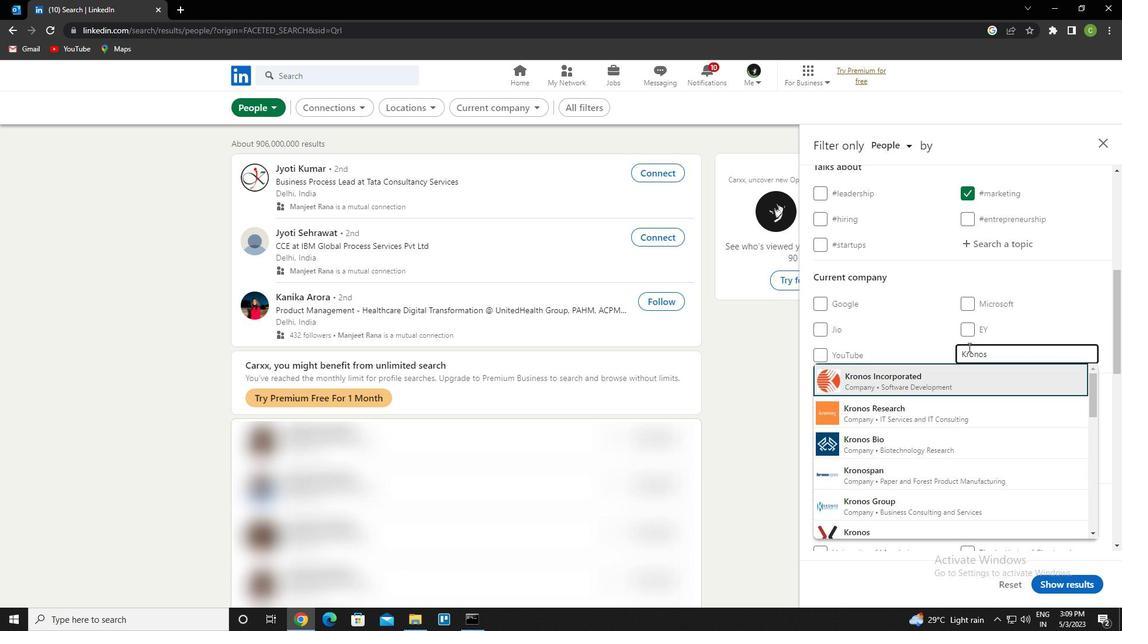 
Action: Mouse scrolled (968, 346) with delta (0, 0)
Screenshot: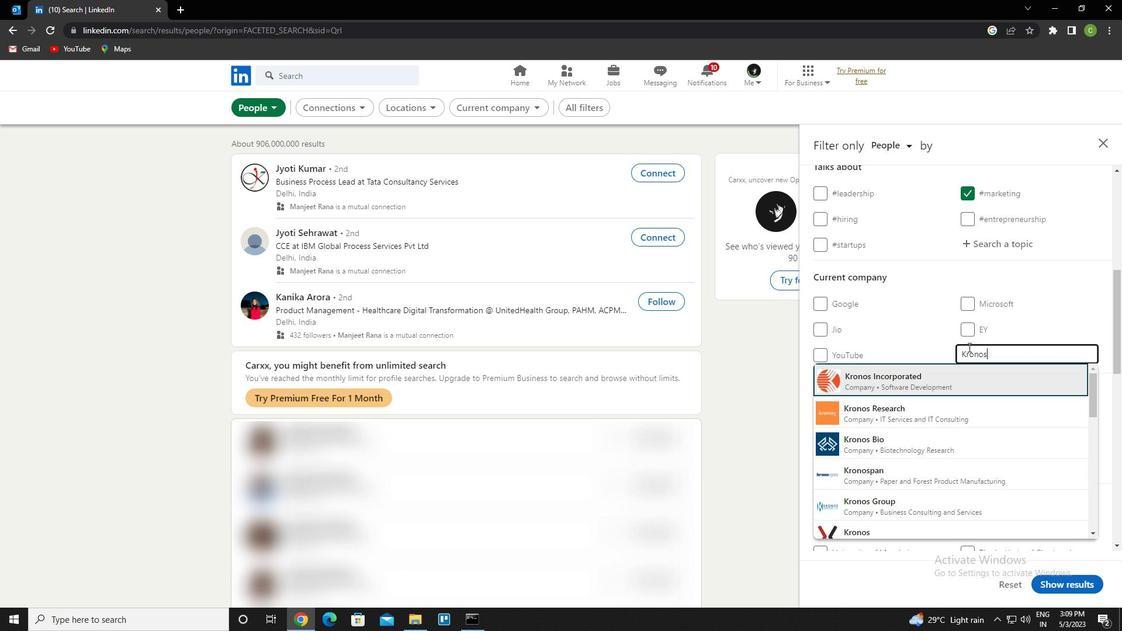 
Action: Mouse scrolled (968, 346) with delta (0, 0)
Screenshot: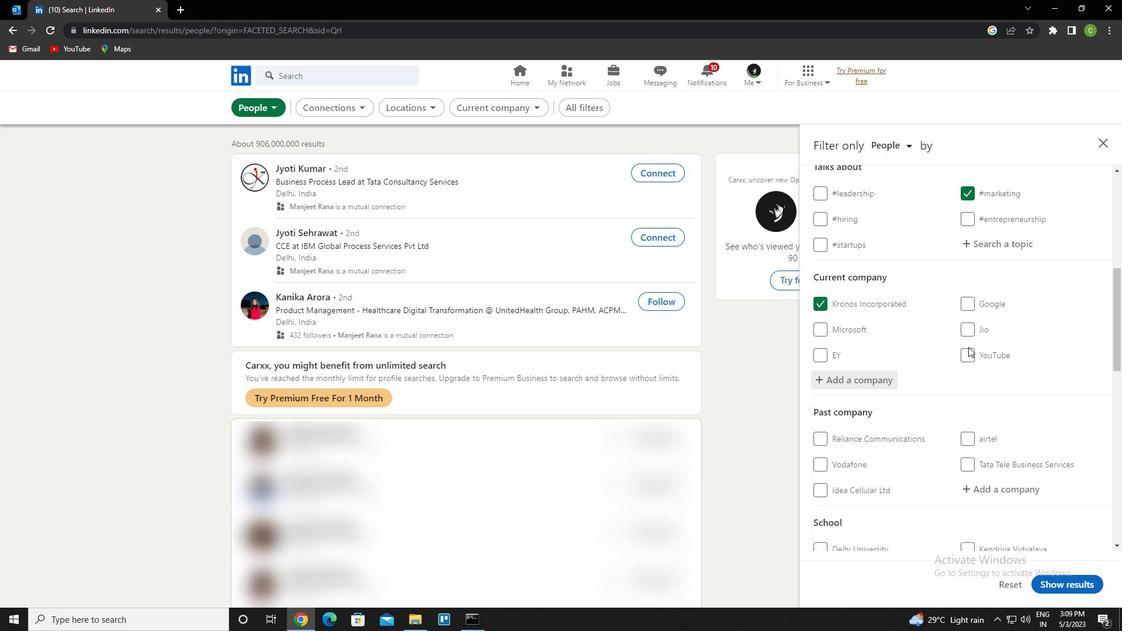 
Action: Mouse scrolled (968, 346) with delta (0, 0)
Screenshot: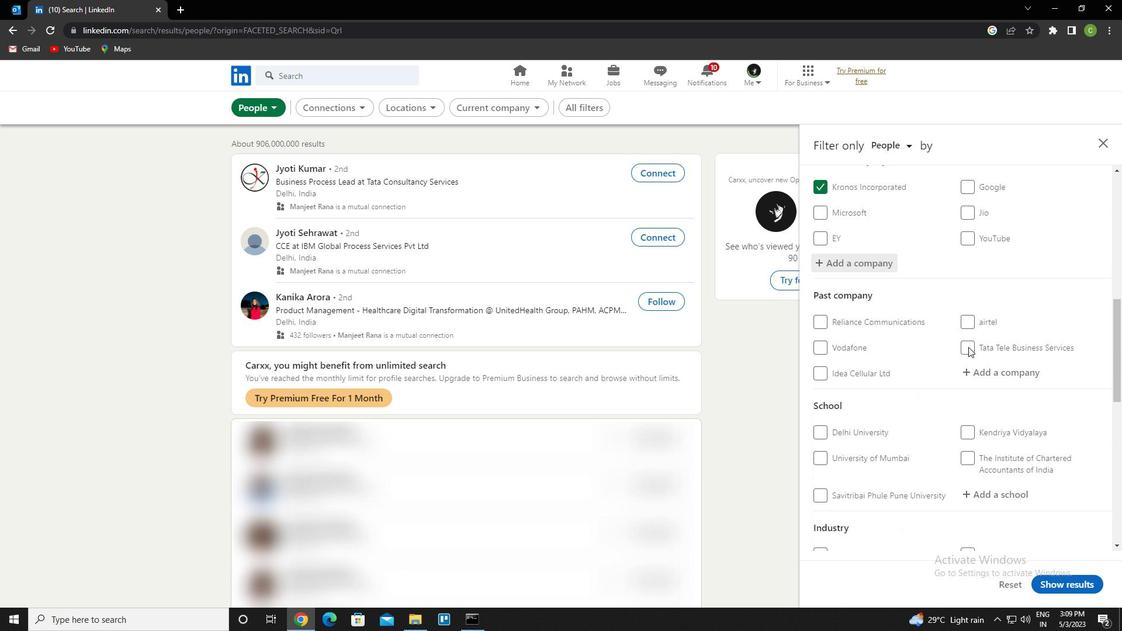
Action: Mouse scrolled (968, 346) with delta (0, 0)
Screenshot: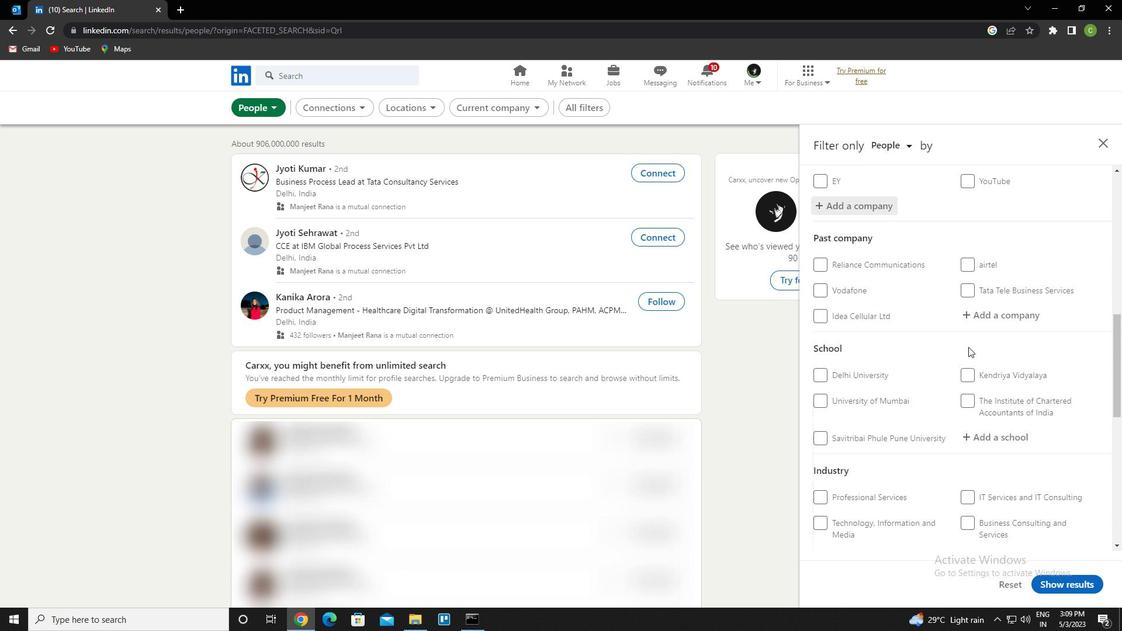 
Action: Mouse moved to (996, 382)
Screenshot: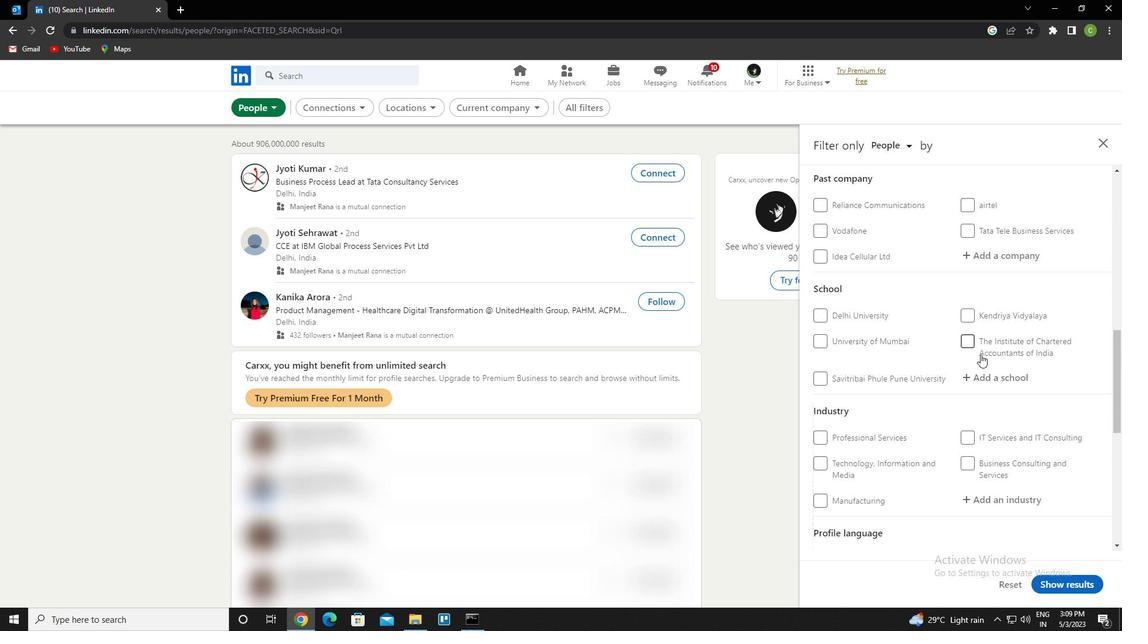 
Action: Mouse pressed left at (996, 382)
Screenshot: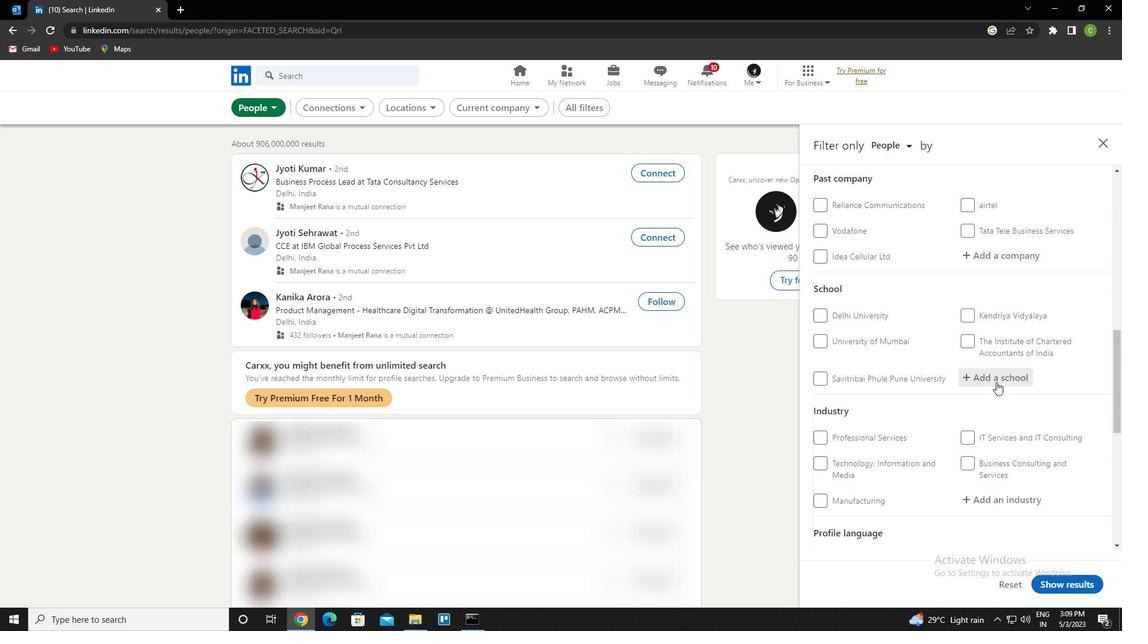 
Action: Key pressed <Key.caps_lock>p<Key.caps_lock>residency<Key.space><Key.down><Key.enter>
Screenshot: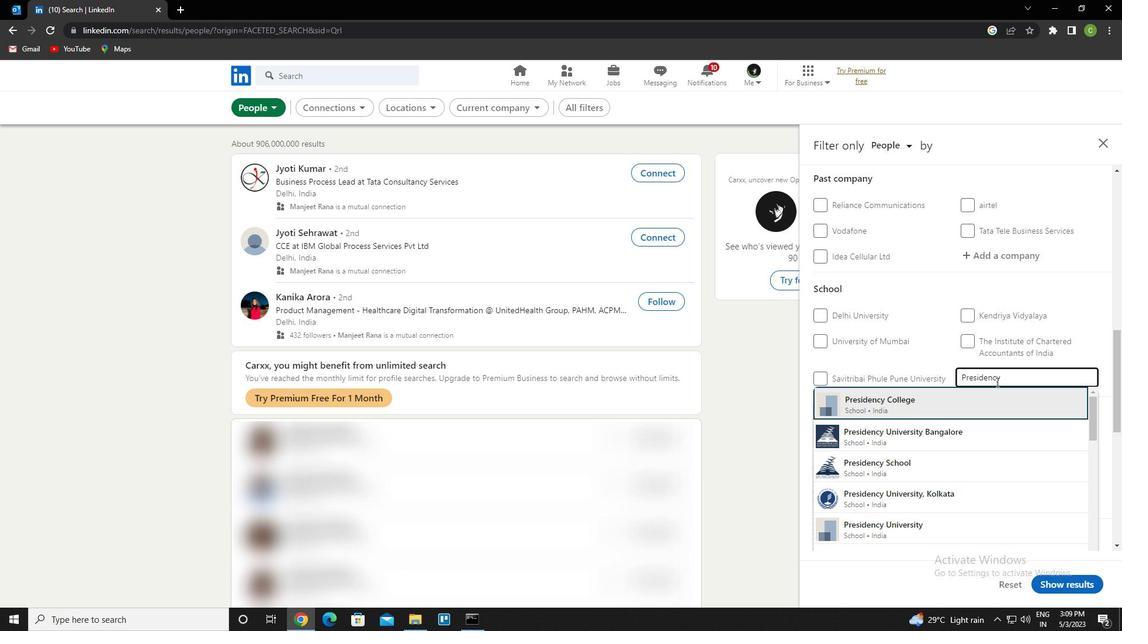 
Action: Mouse scrolled (996, 381) with delta (0, 0)
Screenshot: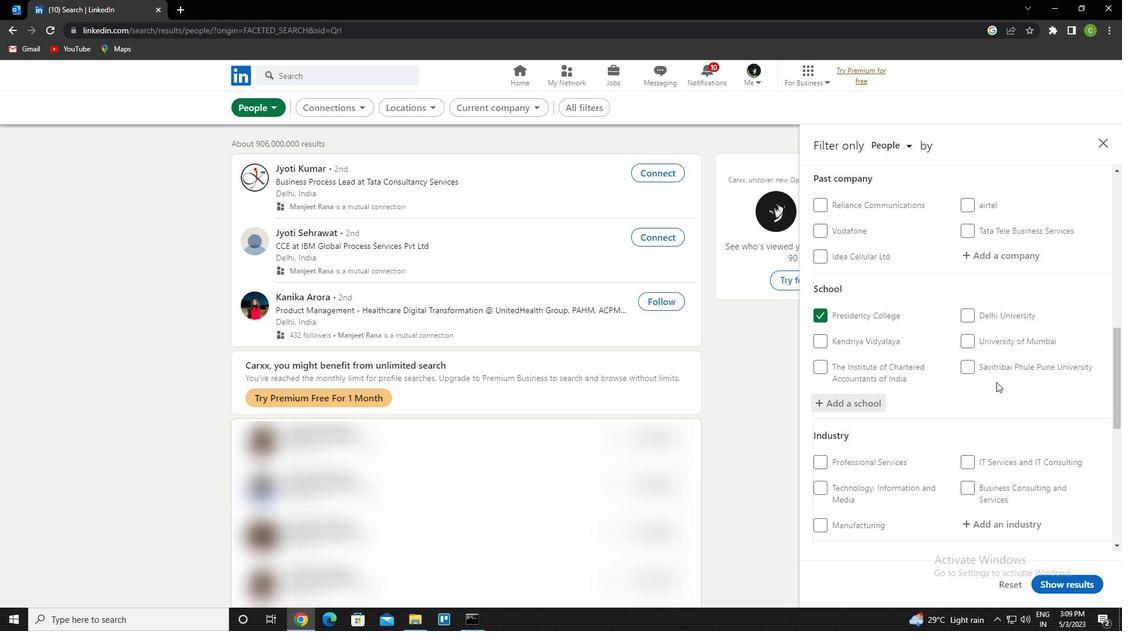
Action: Mouse scrolled (996, 381) with delta (0, 0)
Screenshot: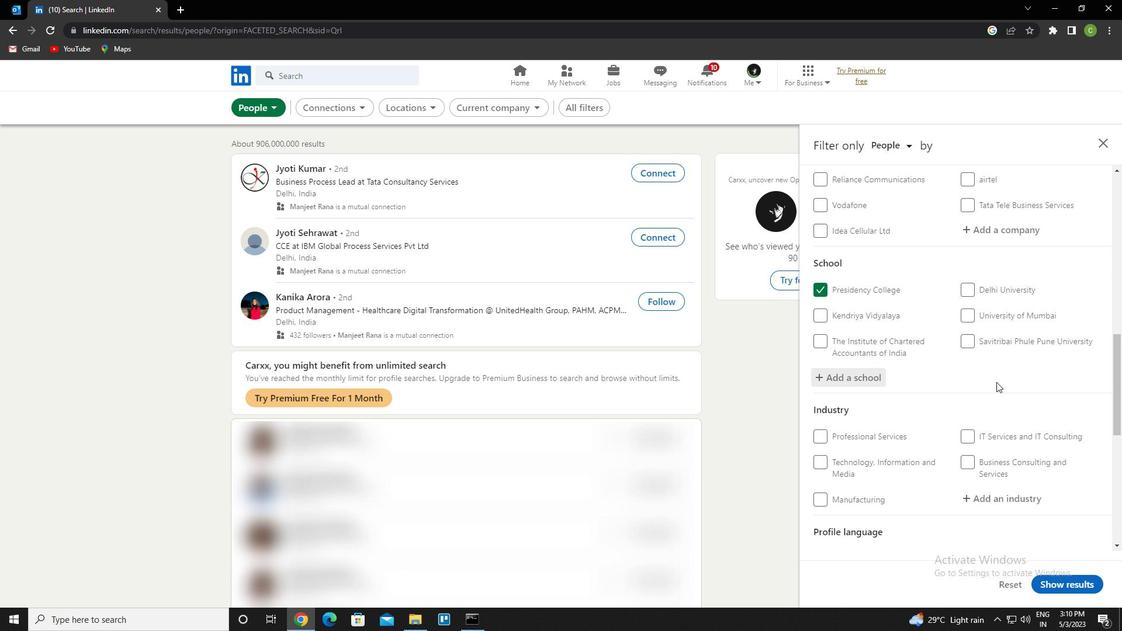 
Action: Mouse moved to (1013, 403)
Screenshot: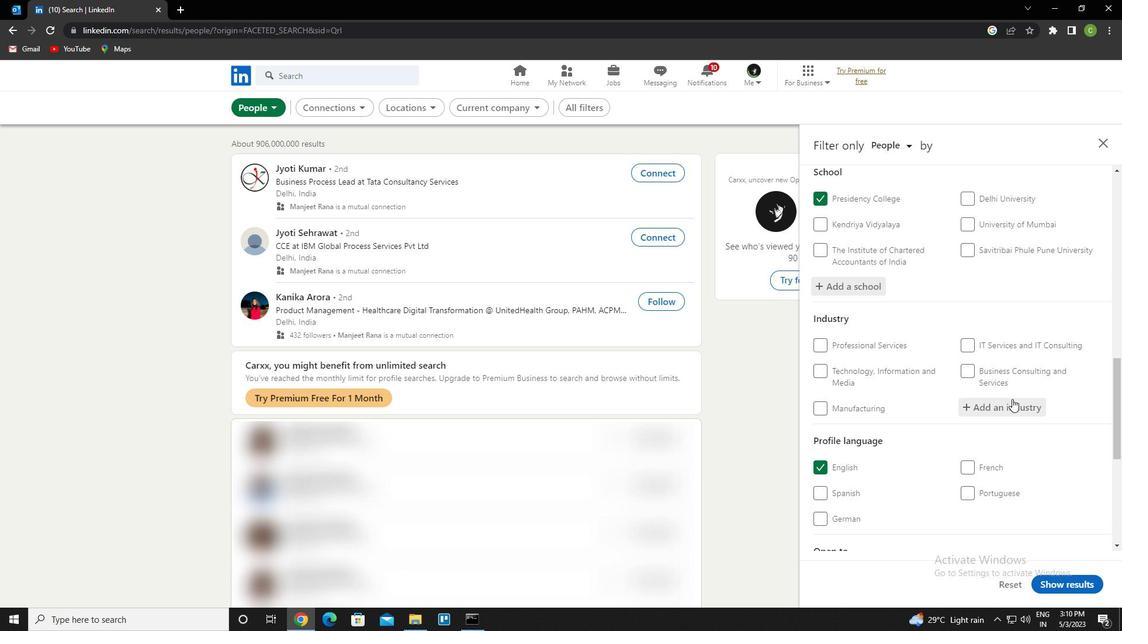 
Action: Mouse pressed left at (1013, 403)
Screenshot: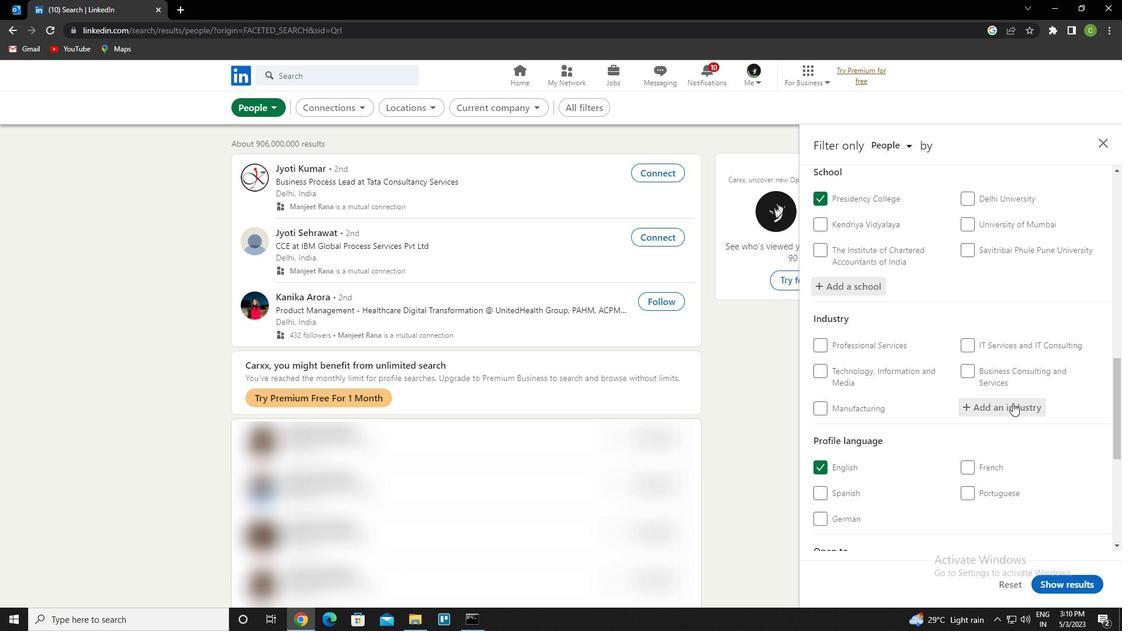 
Action: Key pressed <Key.caps_lock><Key.caps_lock><Key.caps_lock>w<Key.caps_lock>holesale<Key.space>import<Key.space>and<Key.down><Key.enter>
Screenshot: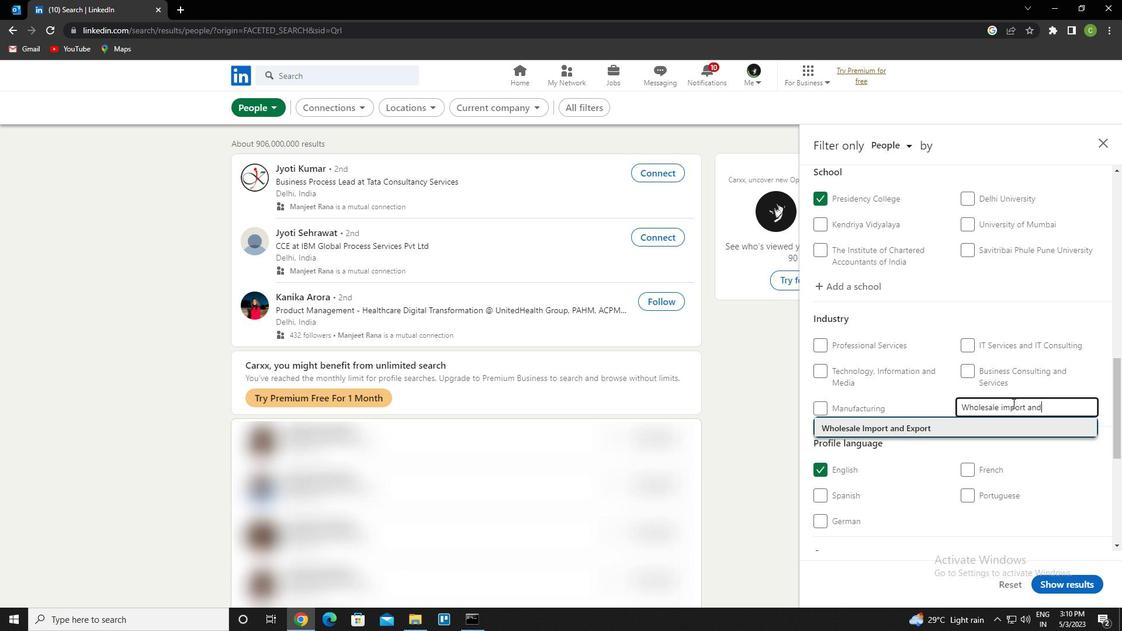 
Action: Mouse scrolled (1013, 402) with delta (0, 0)
Screenshot: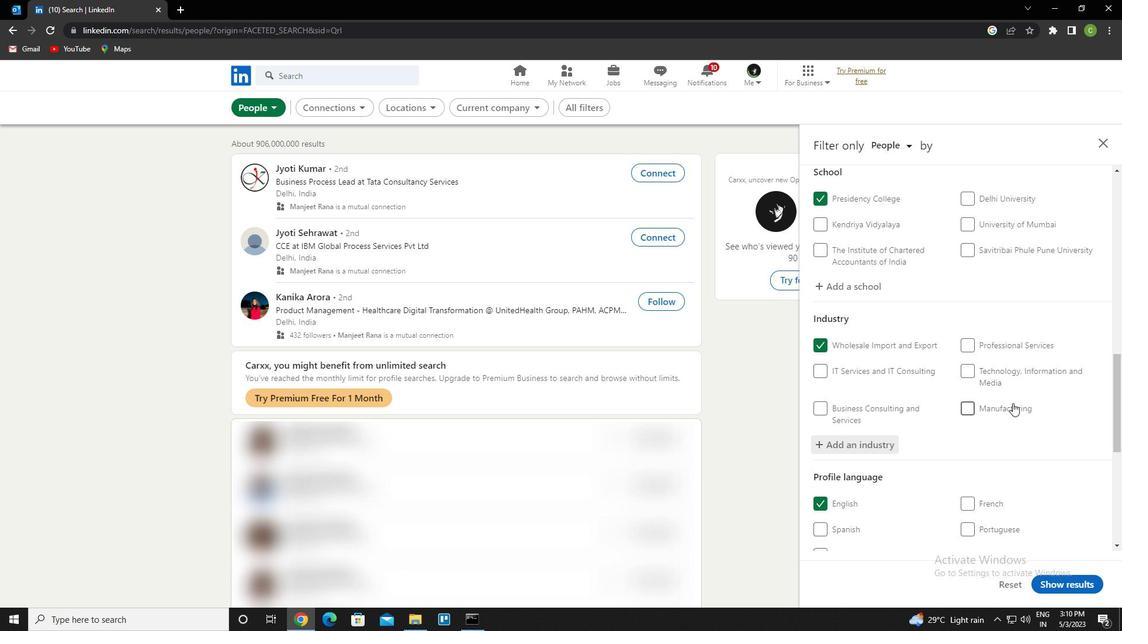 
Action: Mouse moved to (1011, 407)
Screenshot: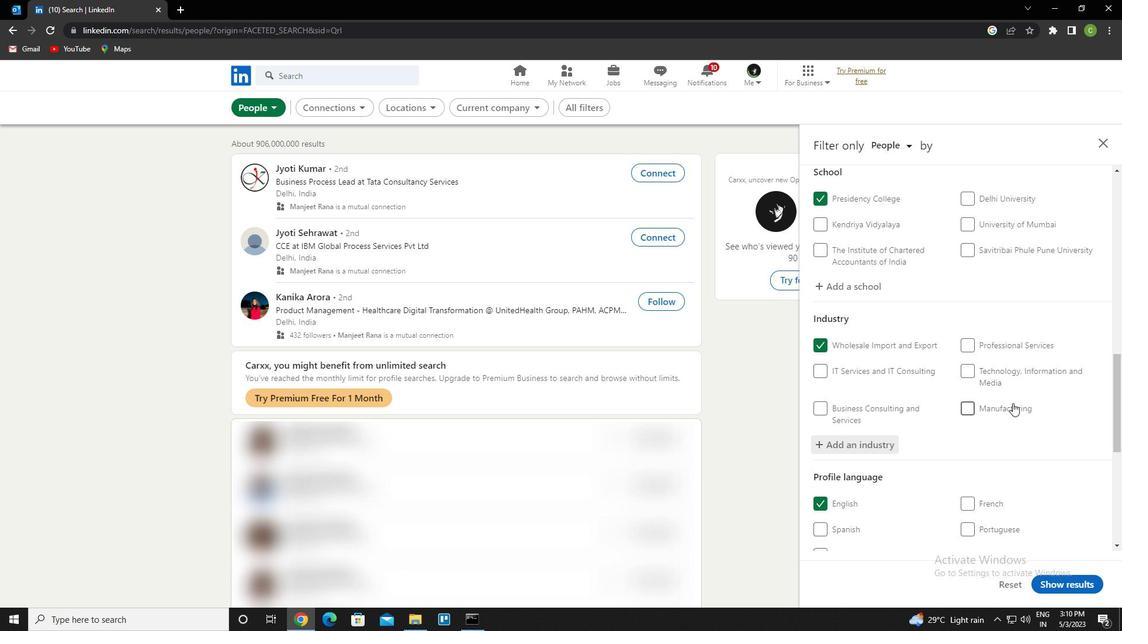 
Action: Mouse scrolled (1011, 406) with delta (0, 0)
Screenshot: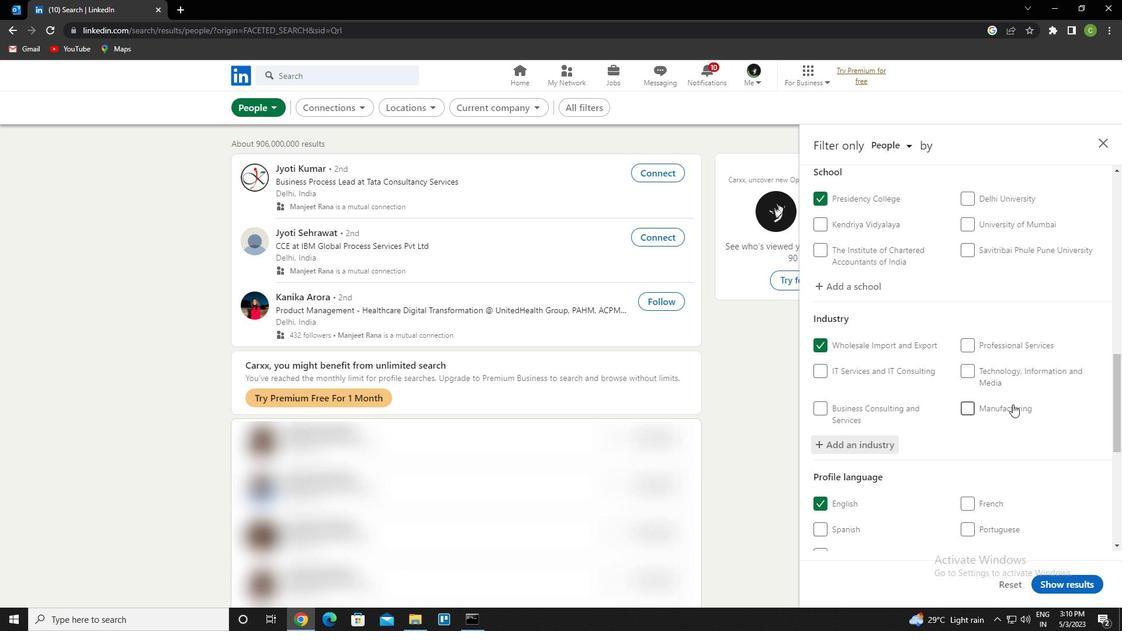 
Action: Mouse moved to (1009, 408)
Screenshot: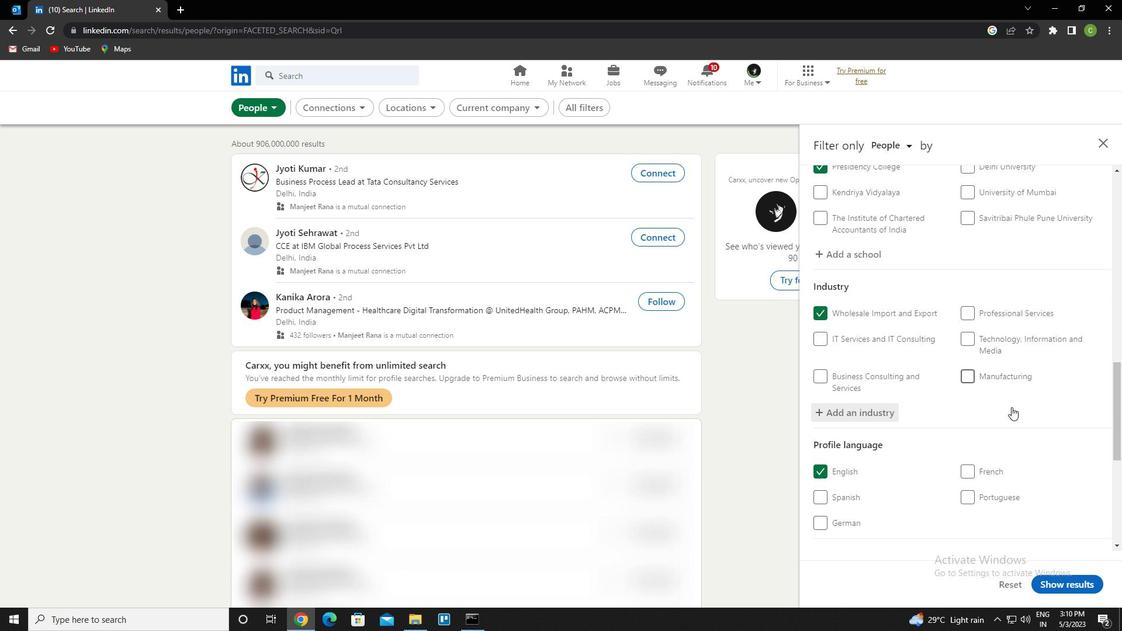 
Action: Mouse scrolled (1009, 408) with delta (0, 0)
Screenshot: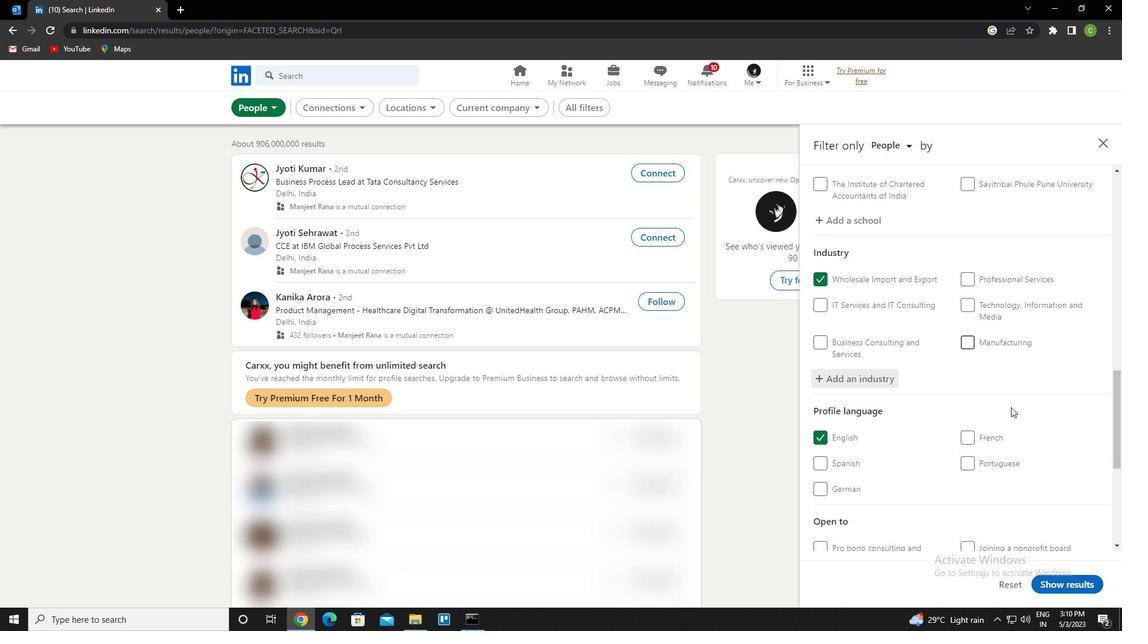 
Action: Mouse scrolled (1009, 408) with delta (0, 0)
Screenshot: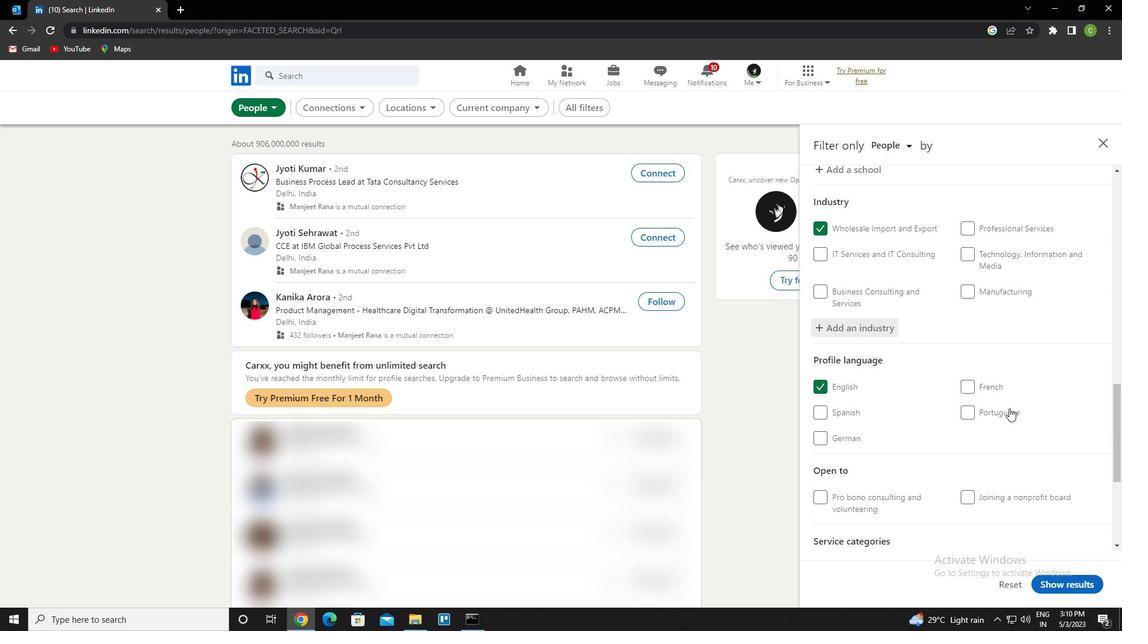 
Action: Mouse scrolled (1009, 408) with delta (0, 0)
Screenshot: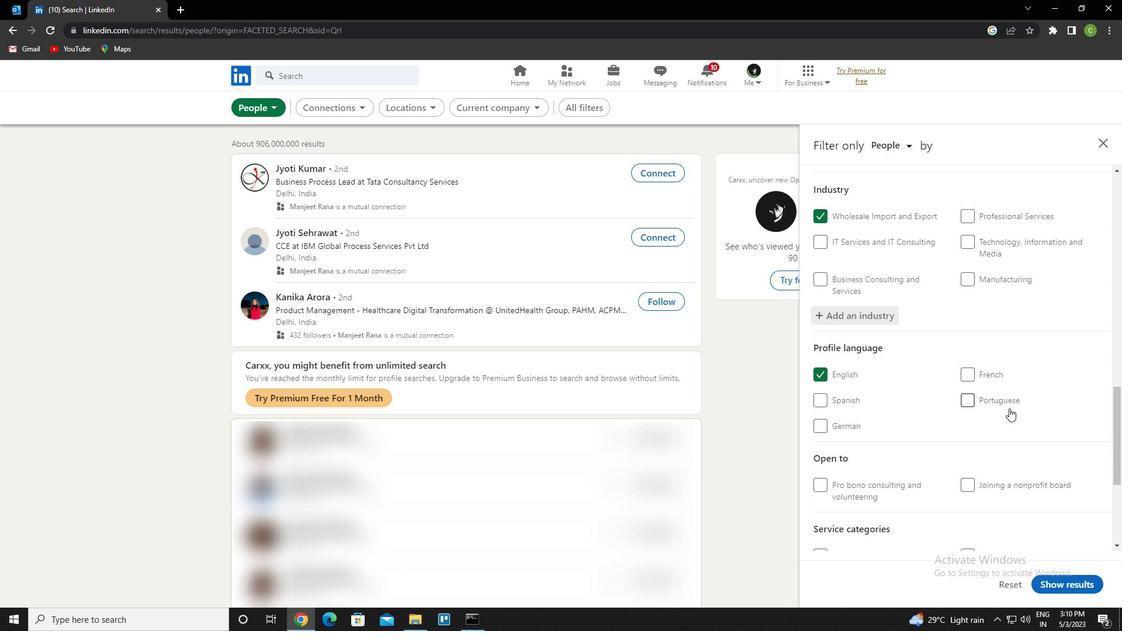
Action: Mouse scrolled (1009, 408) with delta (0, 0)
Screenshot: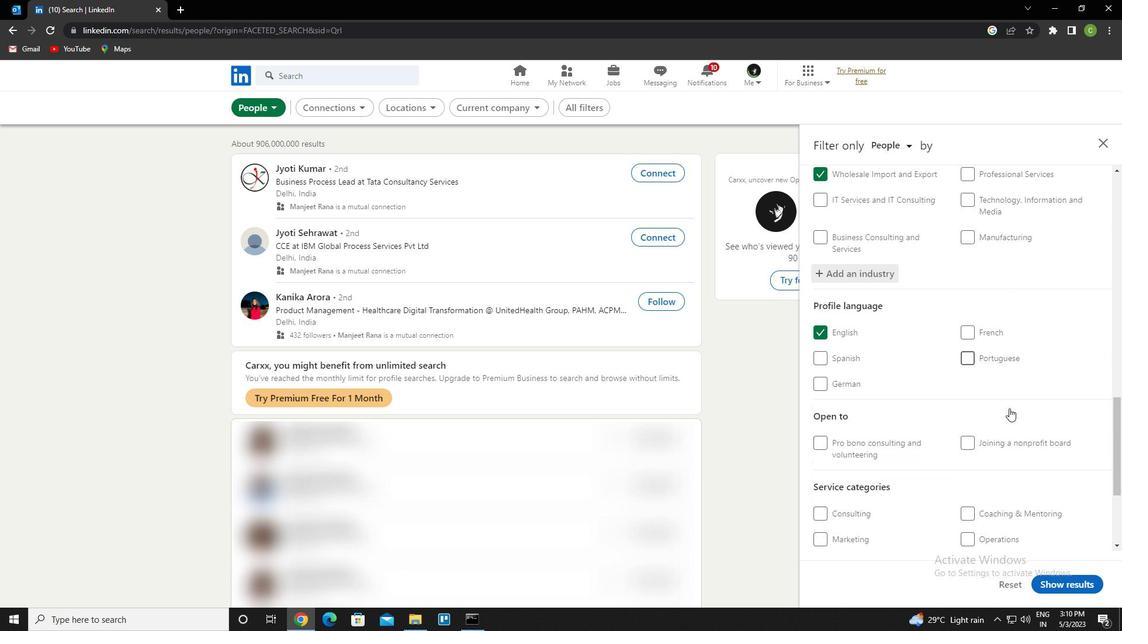 
Action: Mouse moved to (1011, 394)
Screenshot: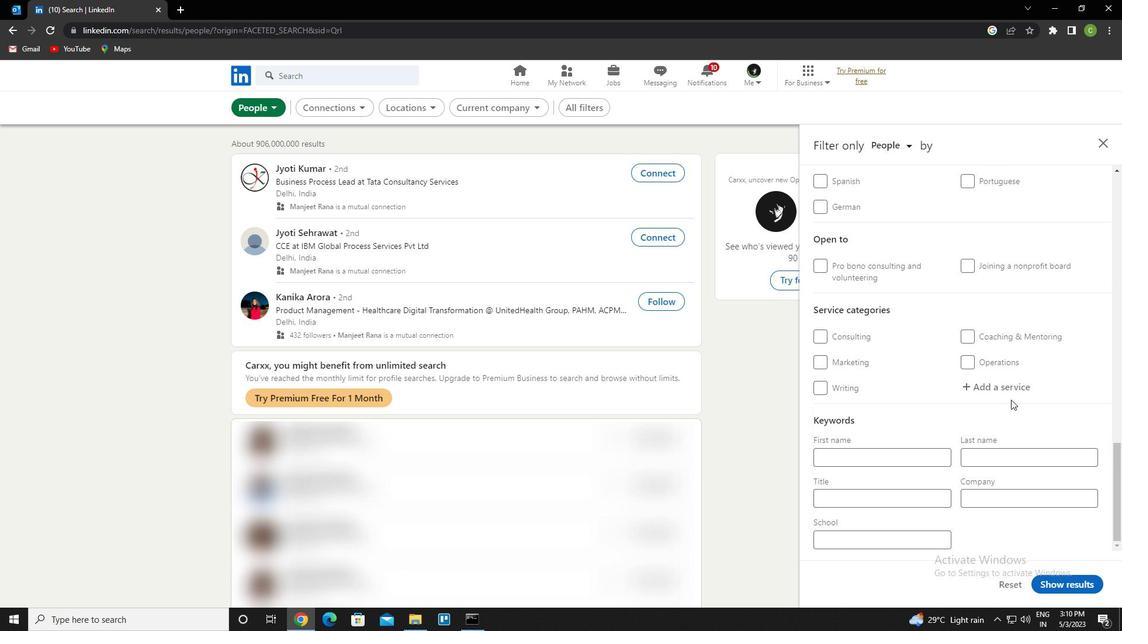 
Action: Mouse pressed left at (1011, 394)
Screenshot: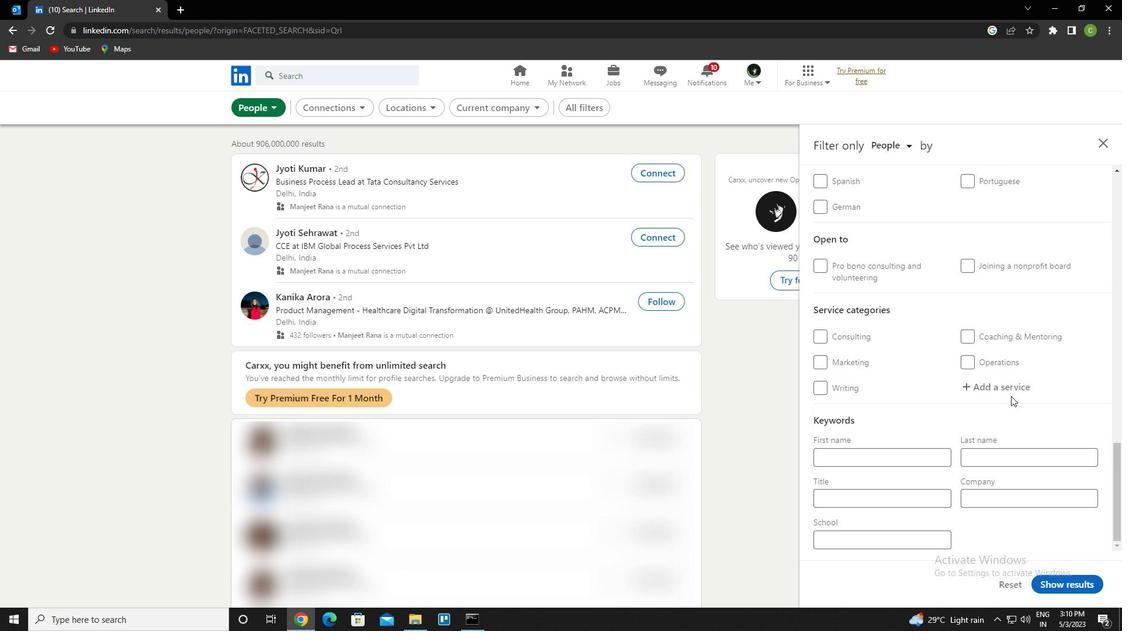 
Action: Key pressed <Key.caps_lock>w<Key.caps_lock>eb<Key.space>design<Key.down><Key.enter>
Screenshot: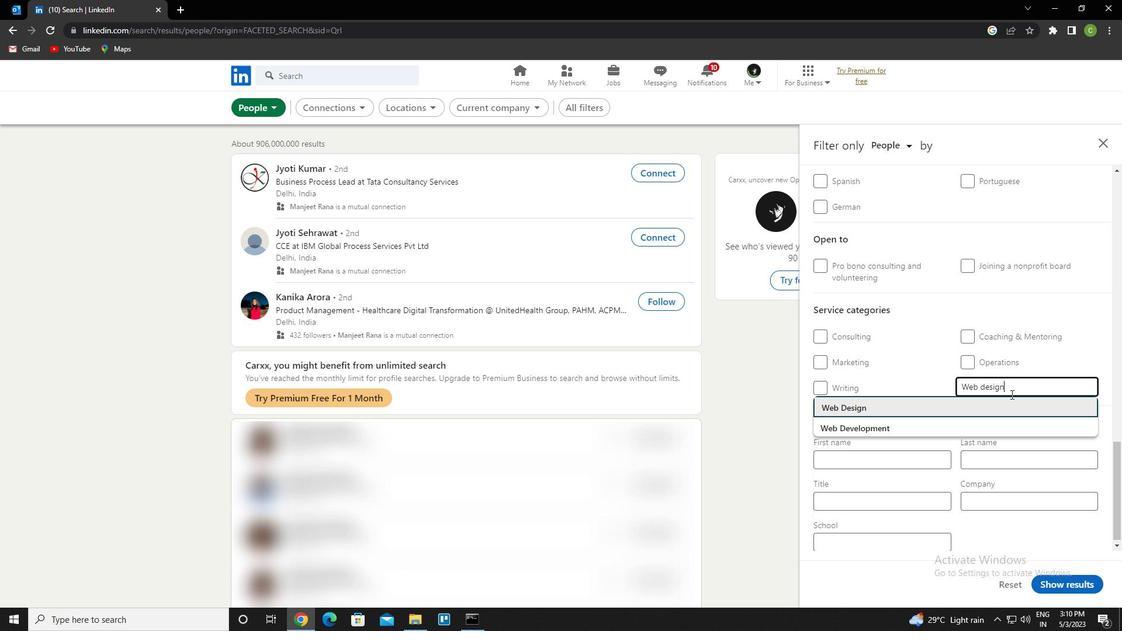 
Action: Mouse moved to (1014, 391)
Screenshot: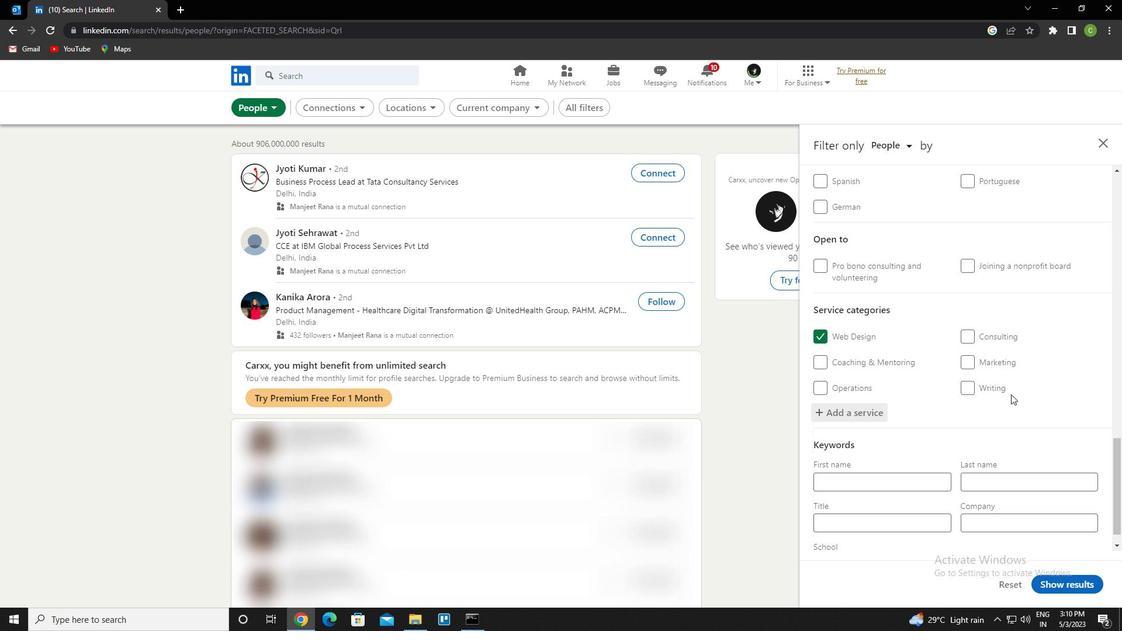 
Action: Mouse scrolled (1014, 391) with delta (0, 0)
Screenshot: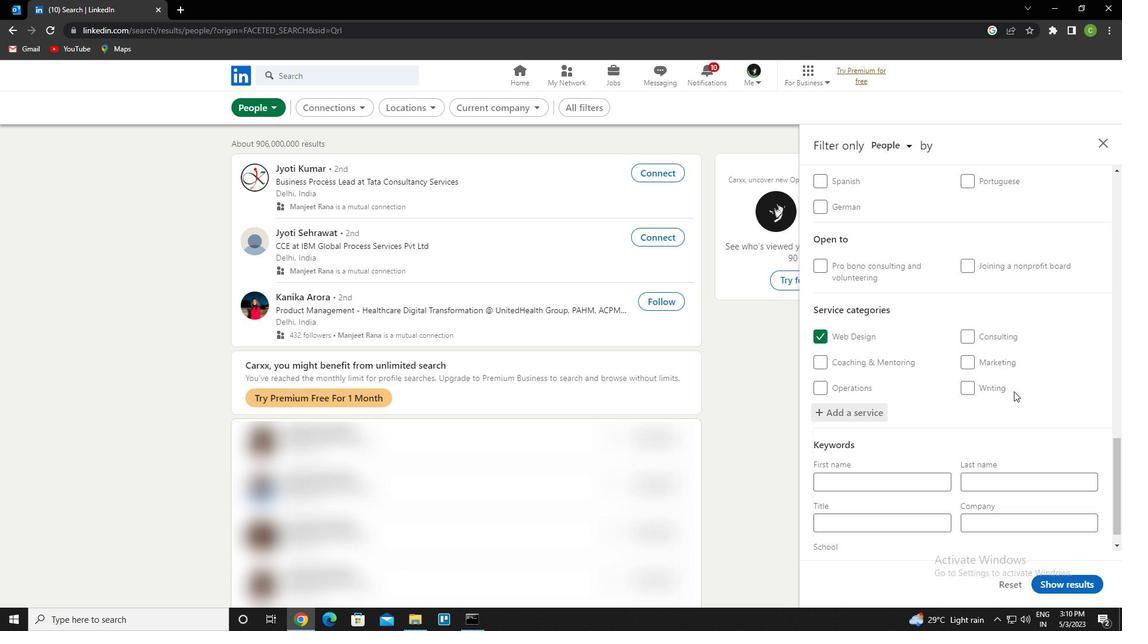 
Action: Mouse scrolled (1014, 391) with delta (0, 0)
Screenshot: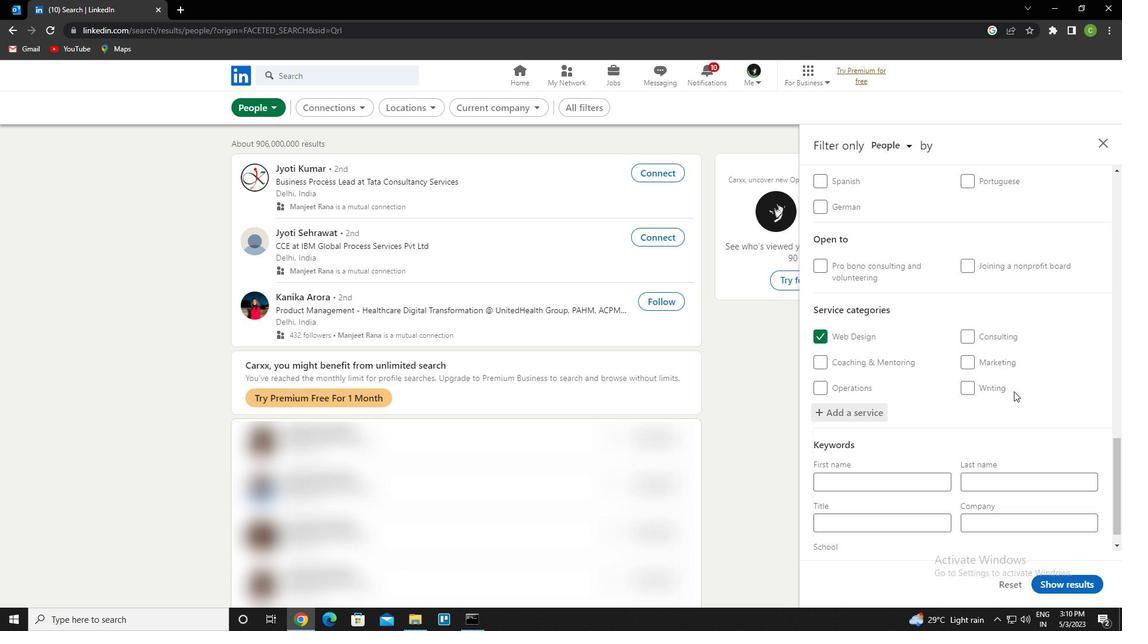 
Action: Mouse scrolled (1014, 391) with delta (0, 0)
Screenshot: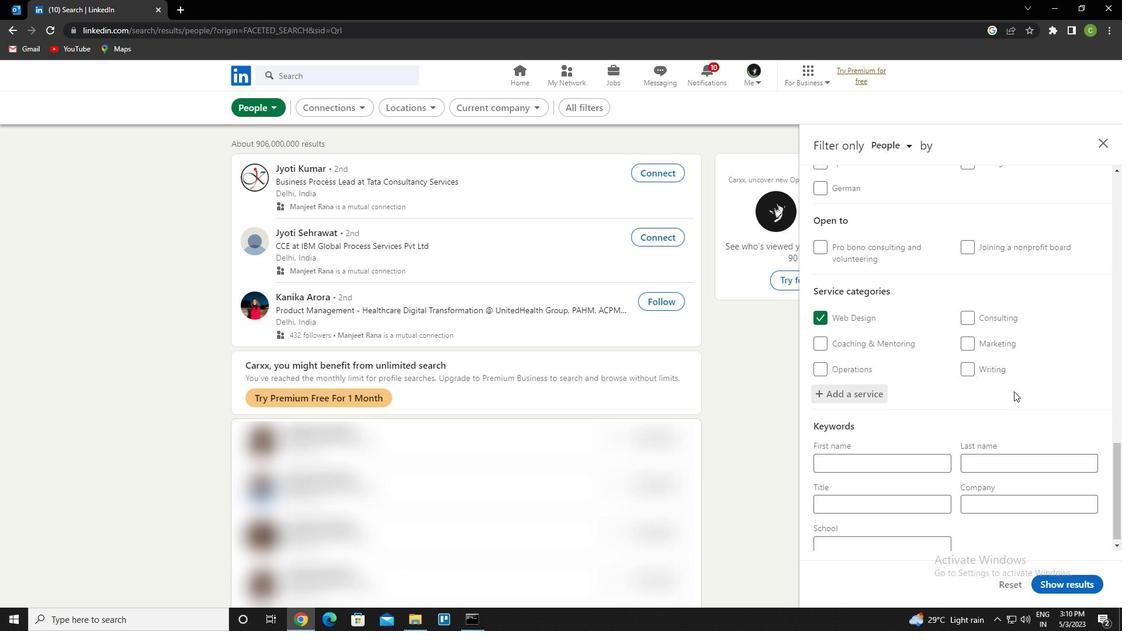 
Action: Mouse scrolled (1014, 391) with delta (0, 0)
Screenshot: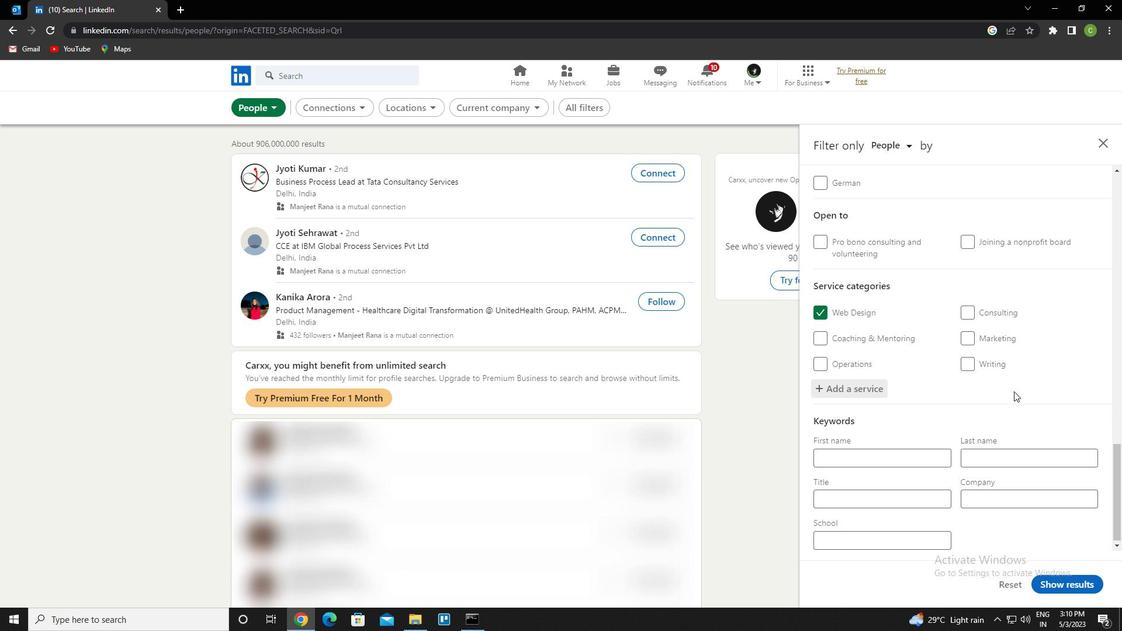 
Action: Mouse scrolled (1014, 391) with delta (0, 0)
Screenshot: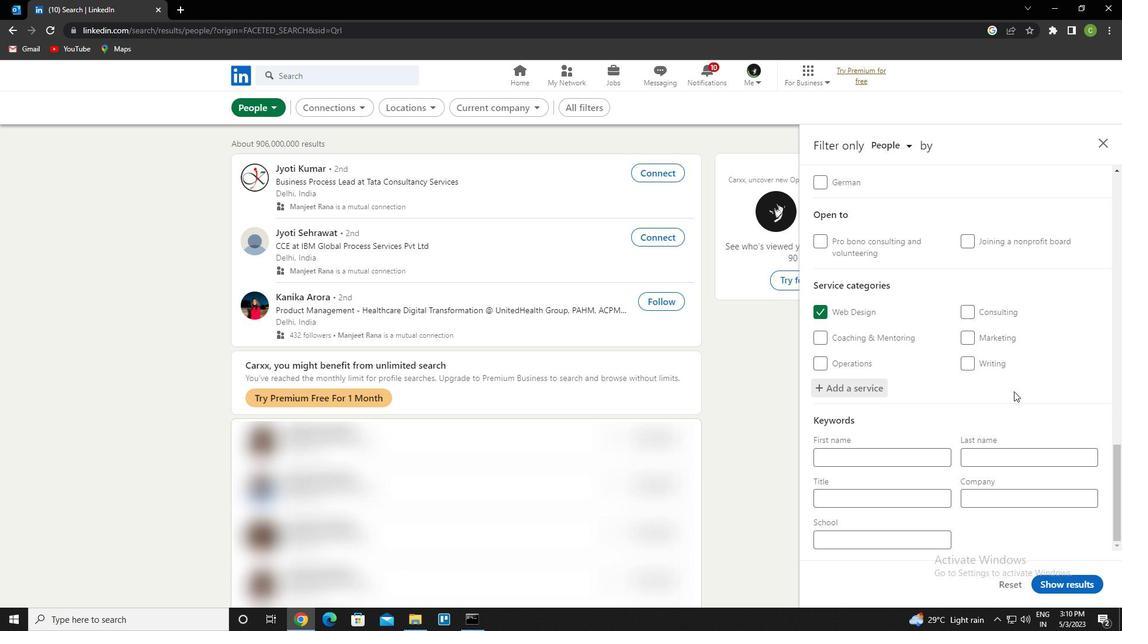 
Action: Mouse scrolled (1014, 391) with delta (0, 0)
Screenshot: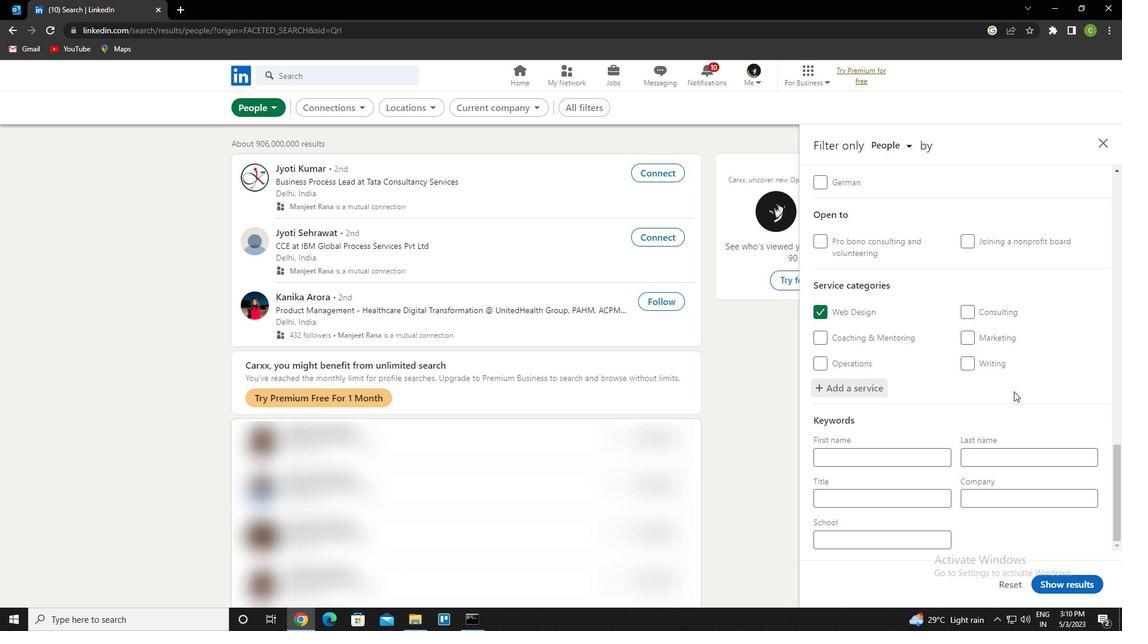 
Action: Mouse moved to (896, 493)
Screenshot: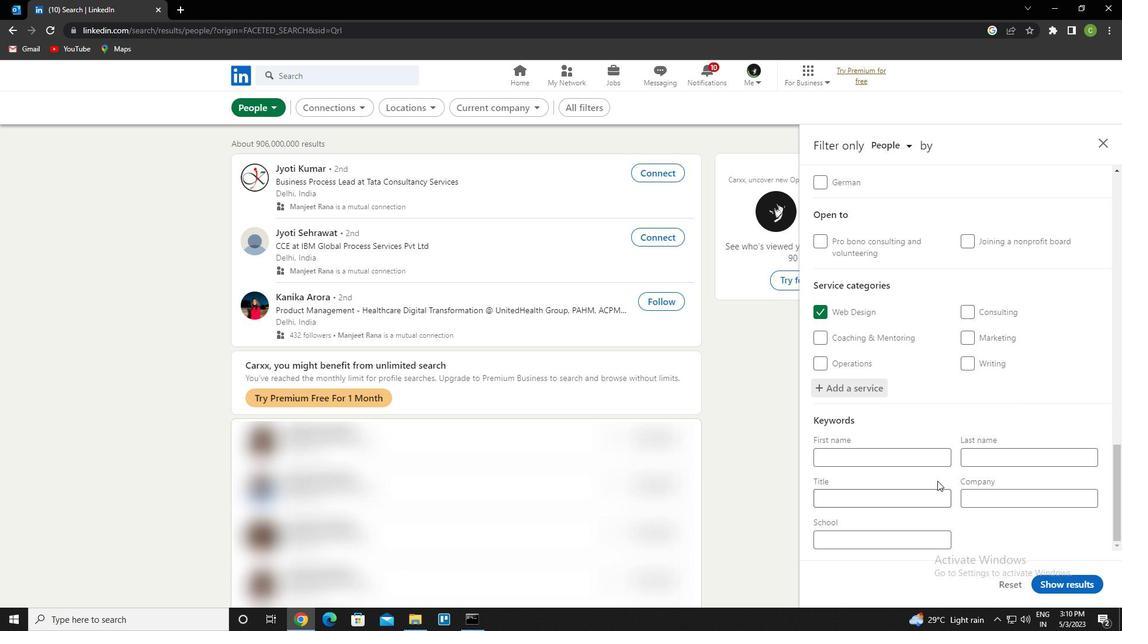 
Action: Mouse pressed left at (896, 493)
Screenshot: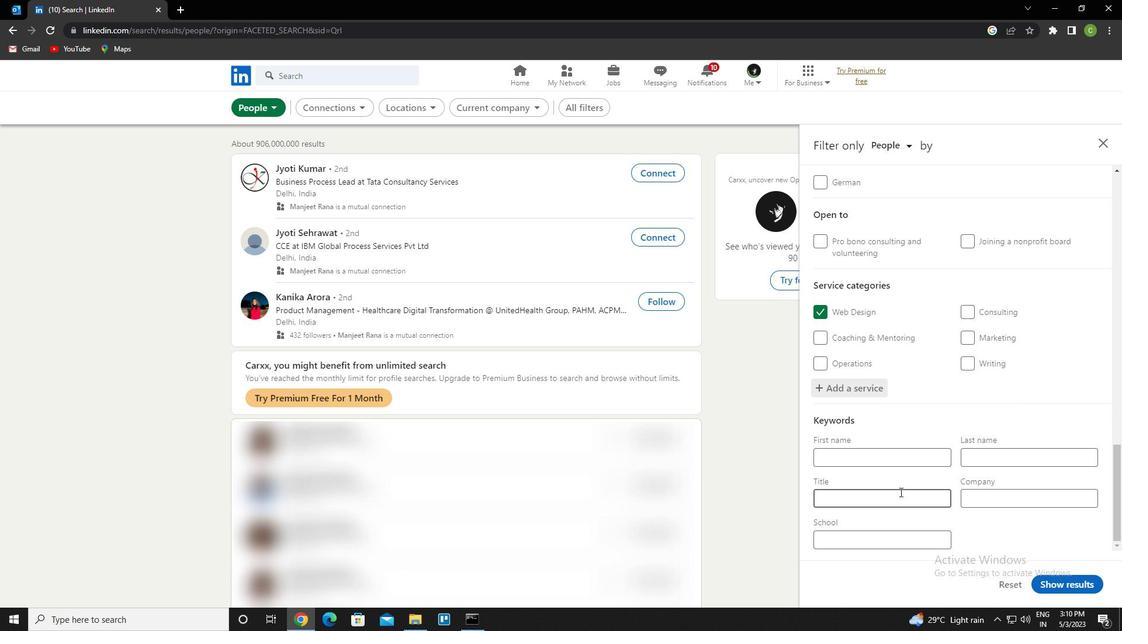 
Action: Key pressed <Key.caps_lock>s<Key.caps_lock>crum<Key.space><Key.caps_lock>m<Key.caps_lock>aster
Screenshot: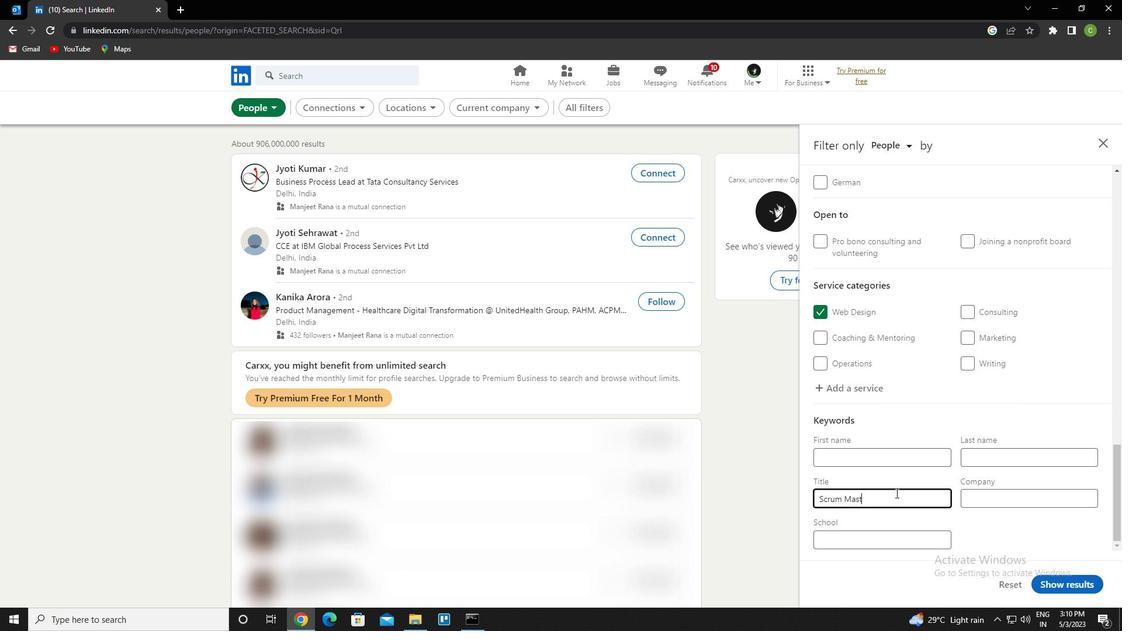 
Action: Mouse moved to (1053, 584)
Screenshot: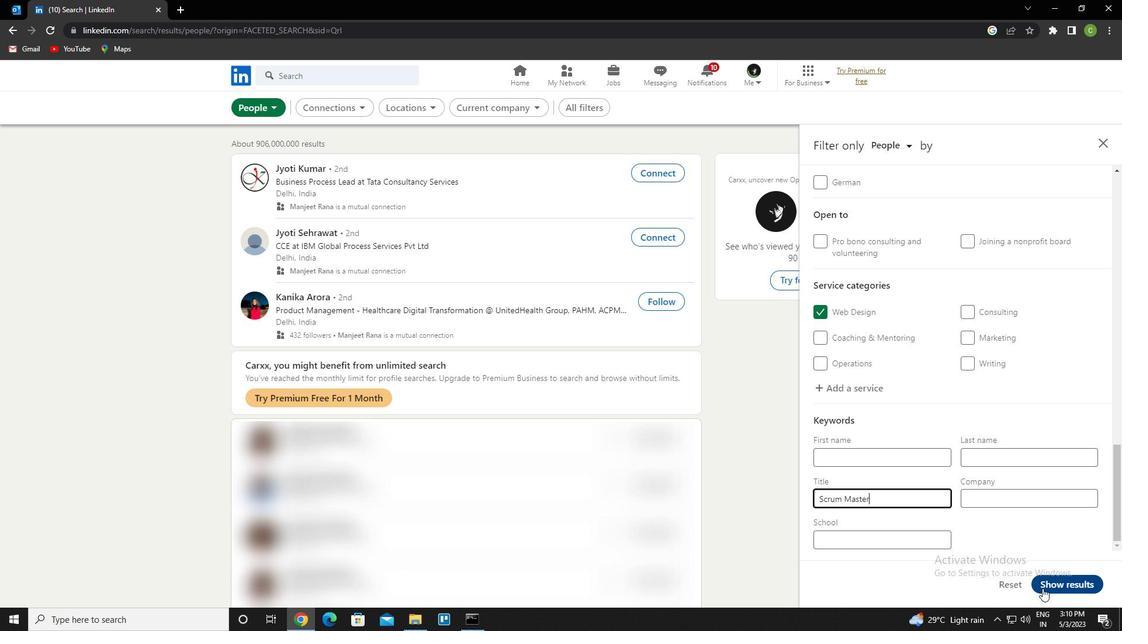 
Action: Mouse pressed left at (1053, 584)
Screenshot: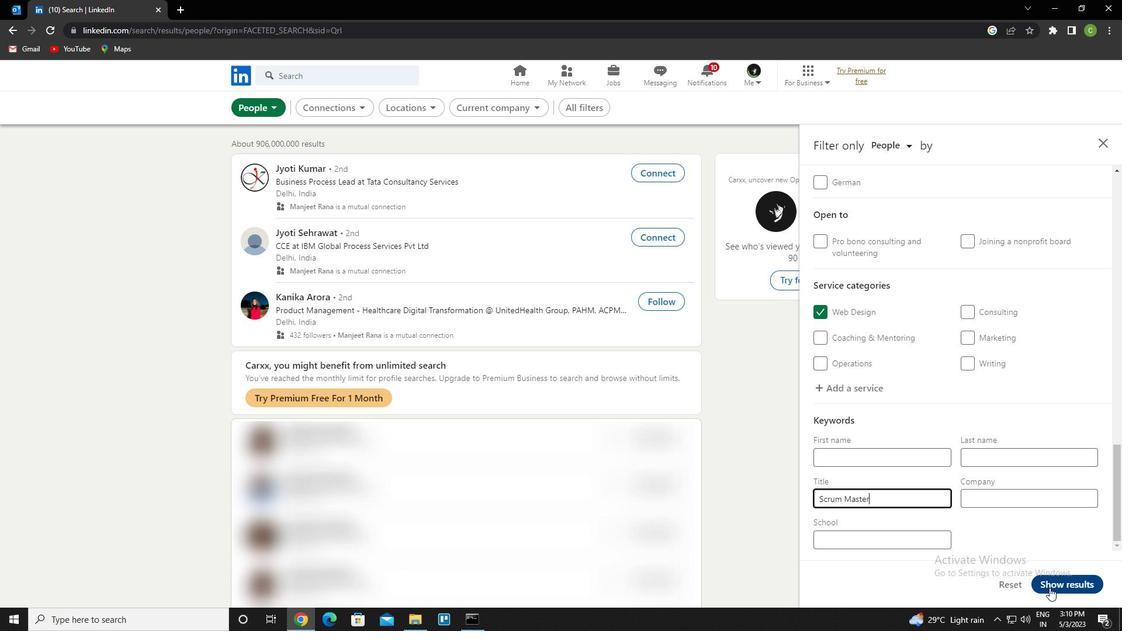 
Action: Mouse moved to (493, 572)
Screenshot: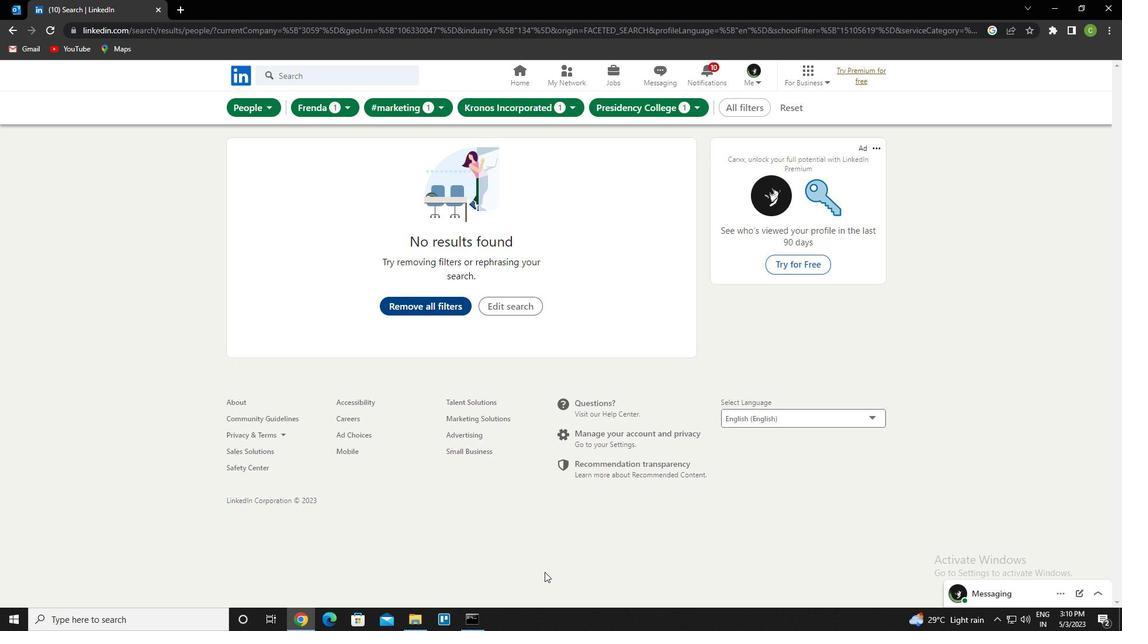 
